 Task: Create a due date automation trigger when advanced on, on the monday after a card is due add fields without custom field "Resume" set to a date between 1 and 7 working days from now at 11:00 AM.
Action: Mouse moved to (1290, 103)
Screenshot: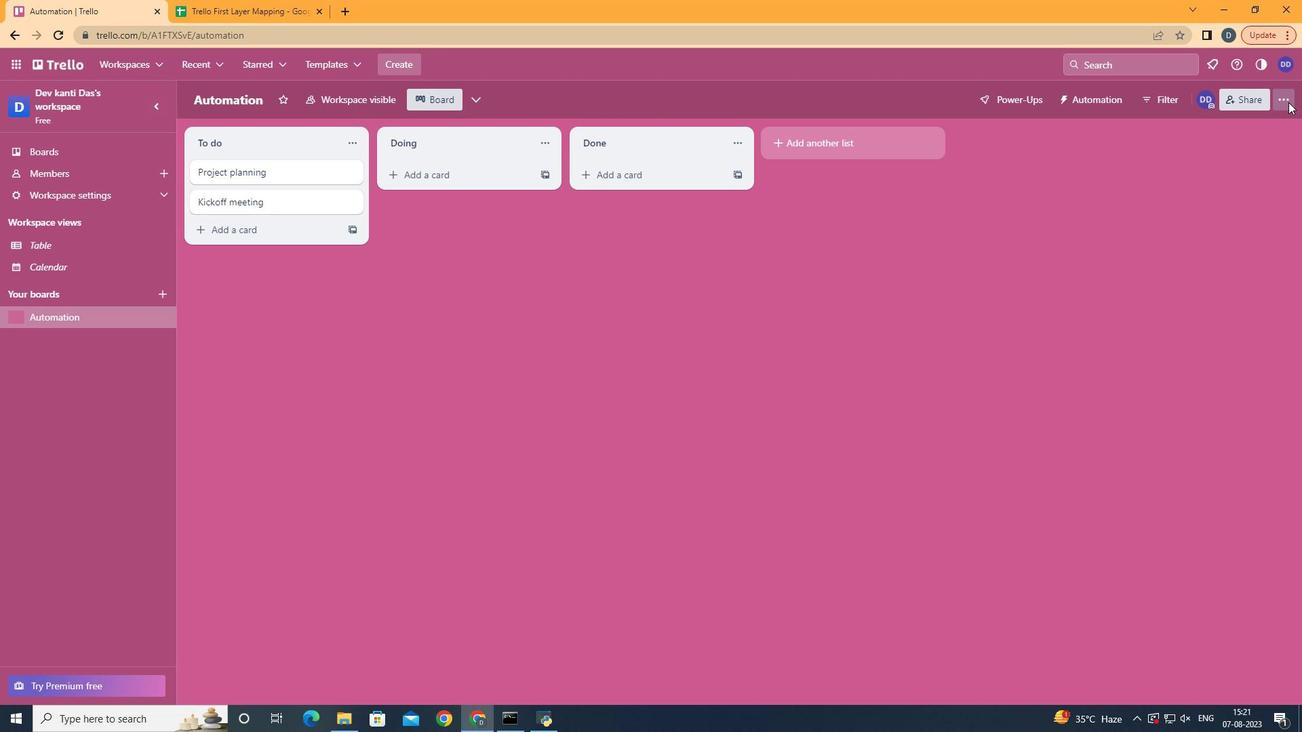 
Action: Mouse pressed left at (1290, 103)
Screenshot: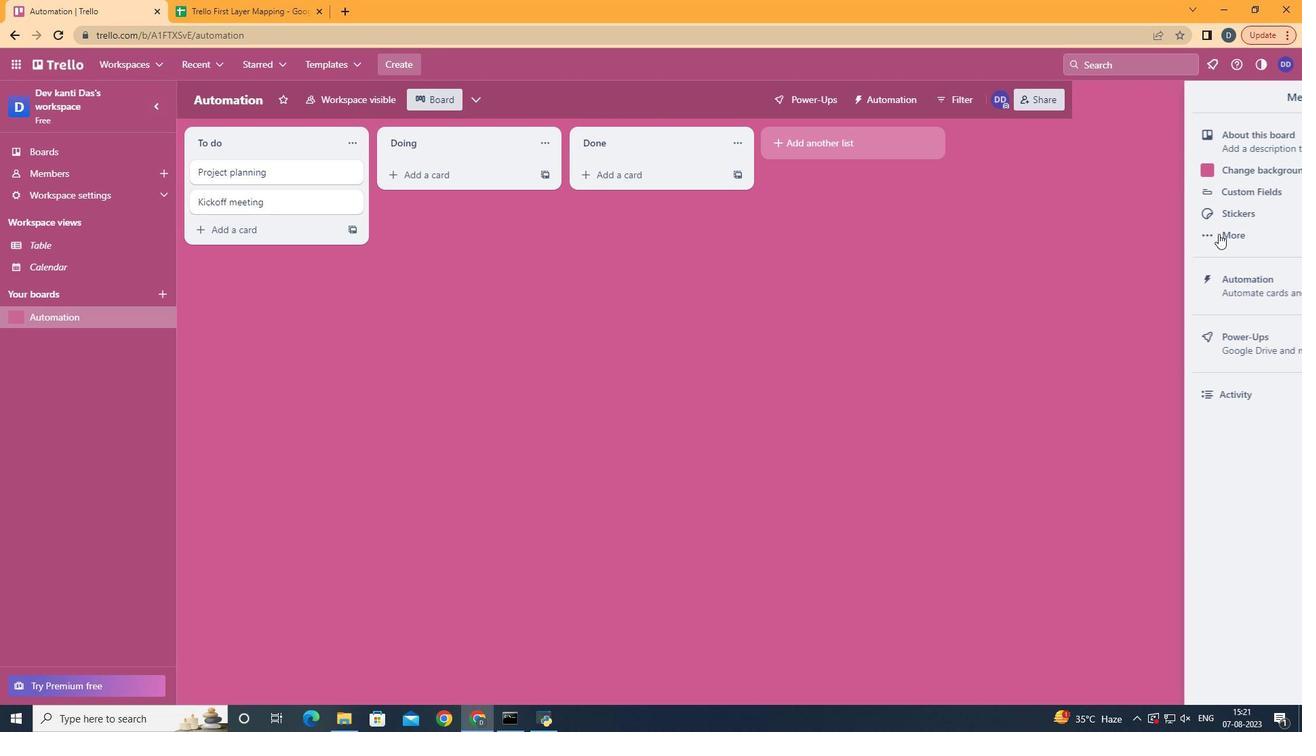 
Action: Mouse moved to (1187, 288)
Screenshot: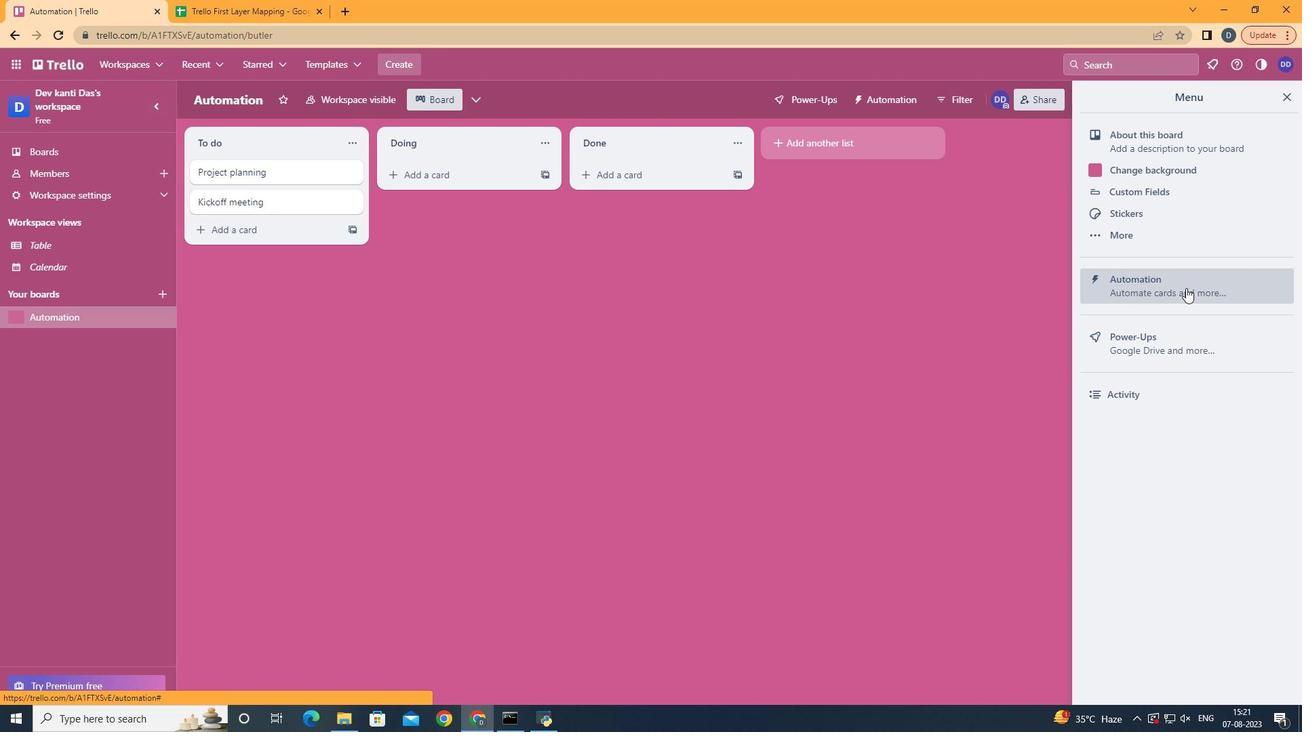 
Action: Mouse pressed left at (1187, 288)
Screenshot: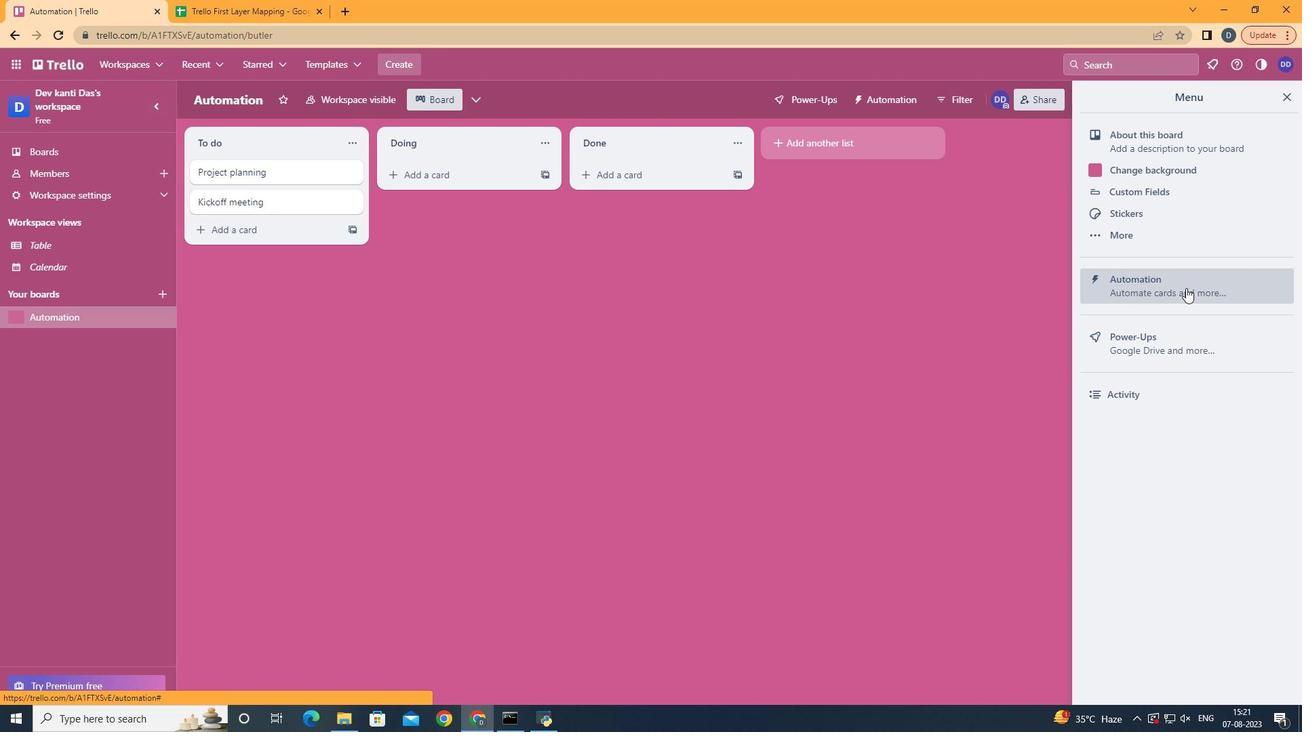 
Action: Mouse moved to (270, 272)
Screenshot: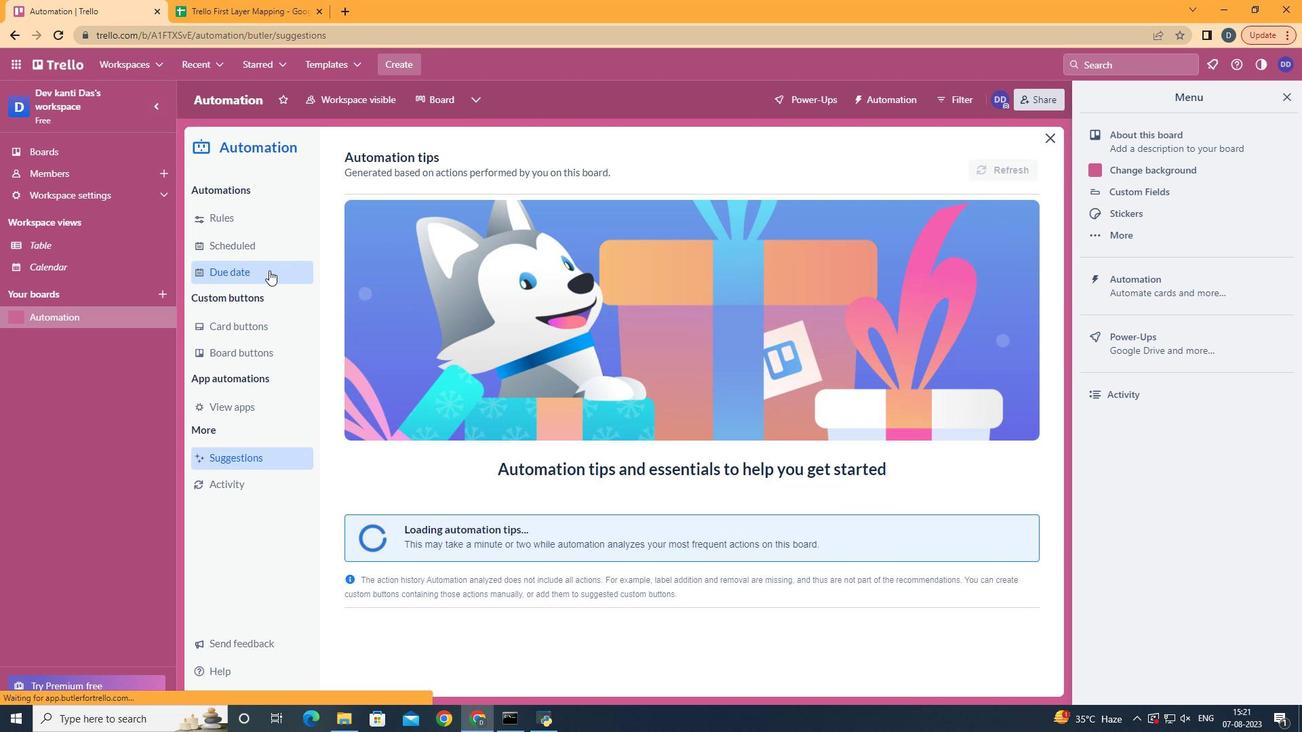 
Action: Mouse pressed left at (270, 272)
Screenshot: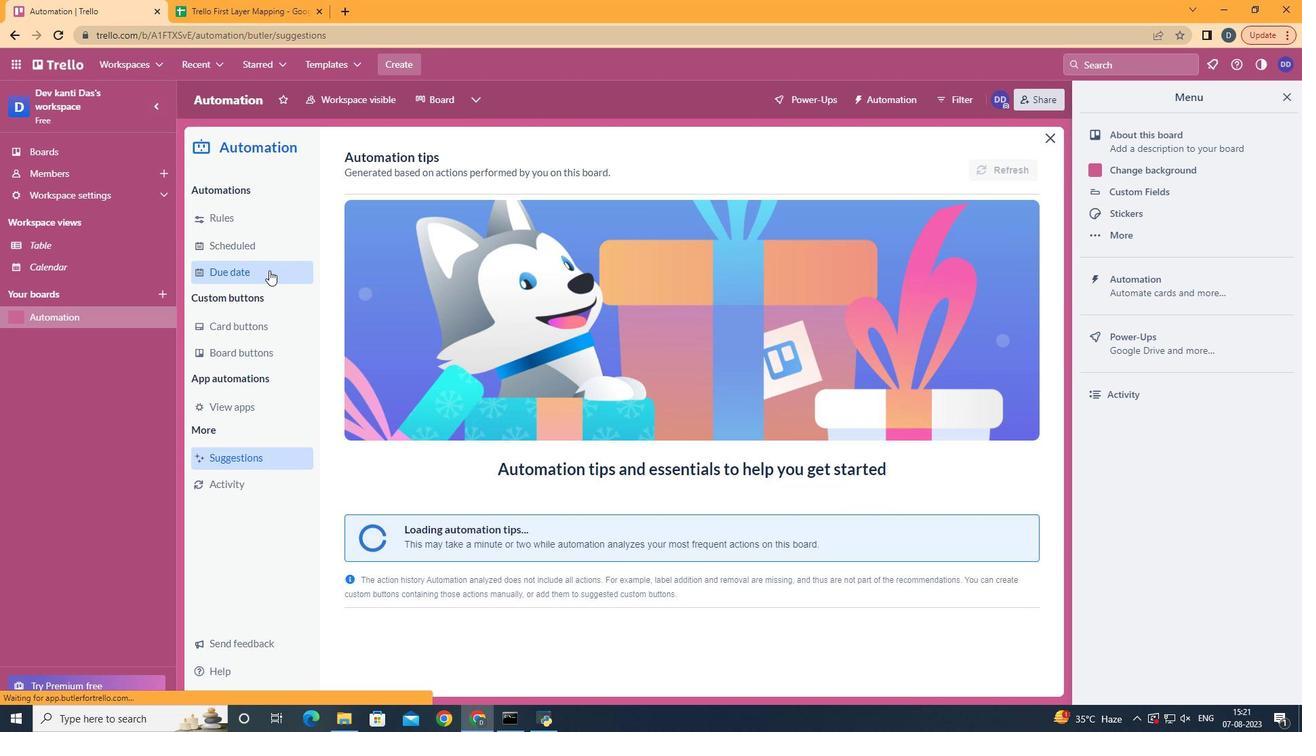 
Action: Mouse moved to (960, 164)
Screenshot: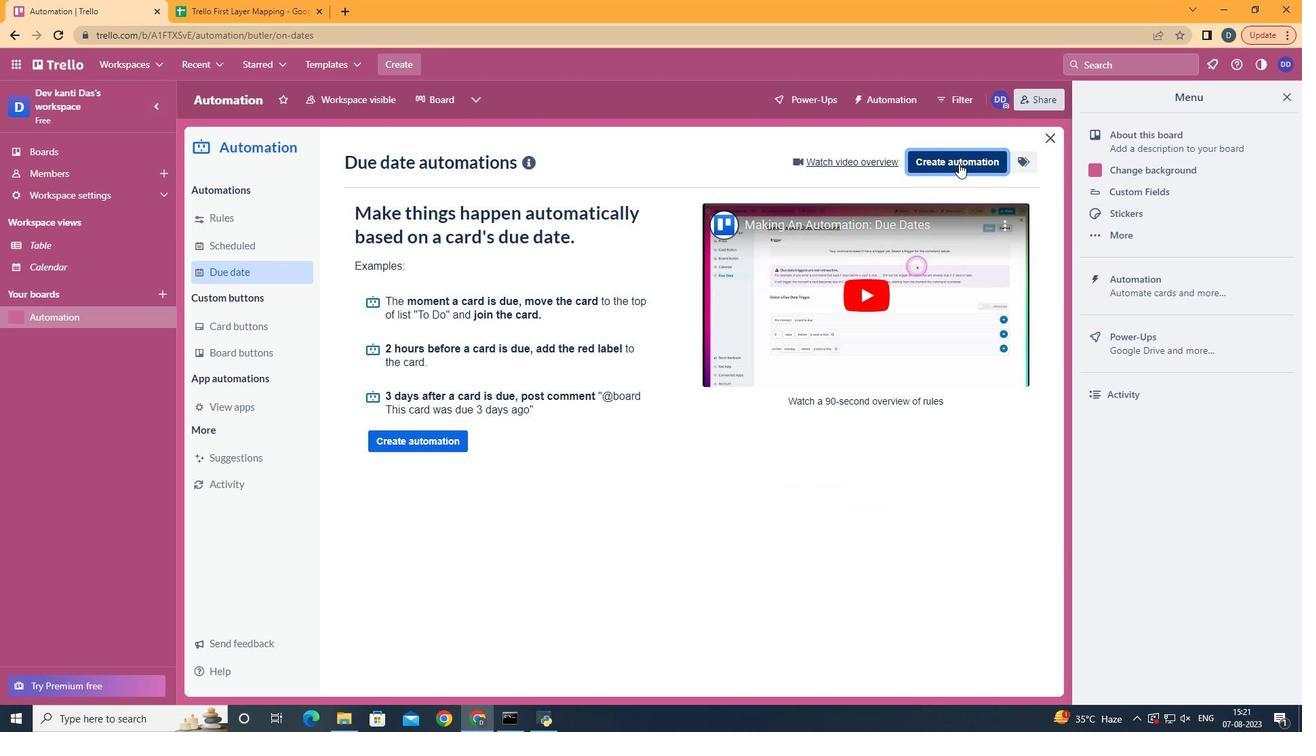 
Action: Mouse pressed left at (960, 164)
Screenshot: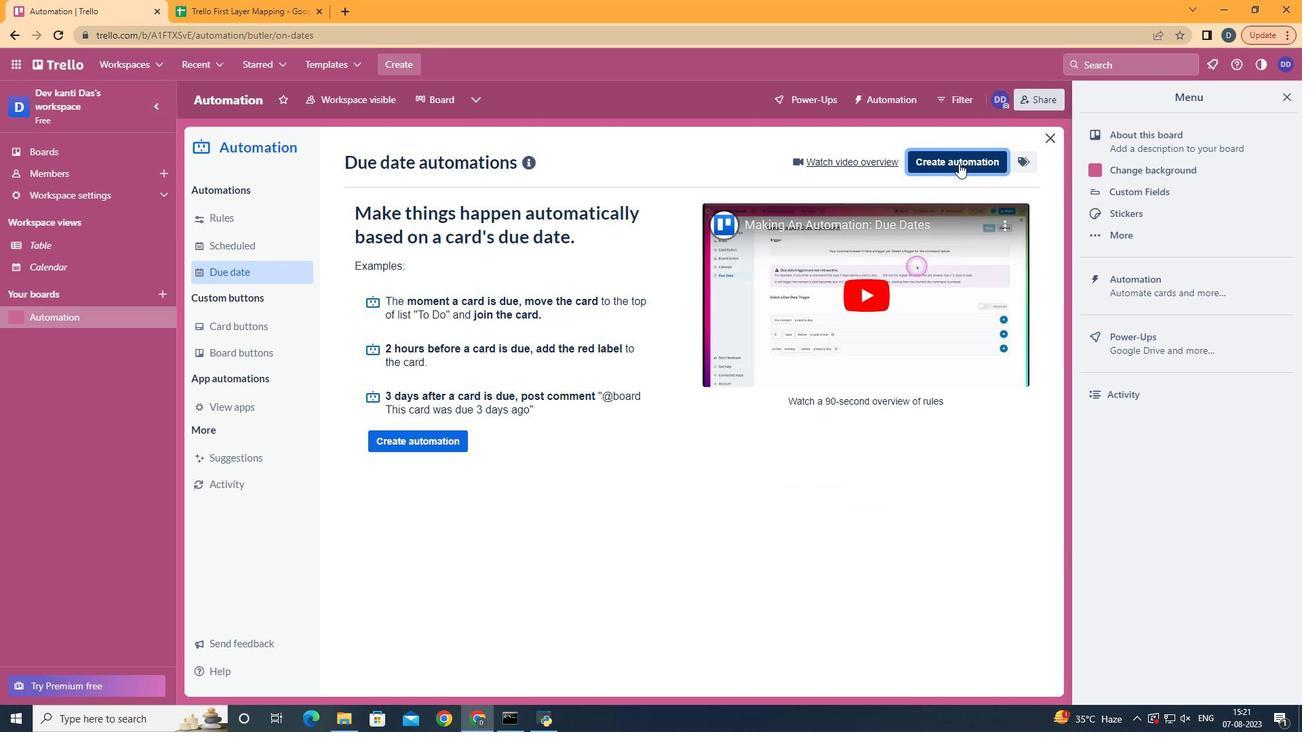 
Action: Mouse moved to (730, 291)
Screenshot: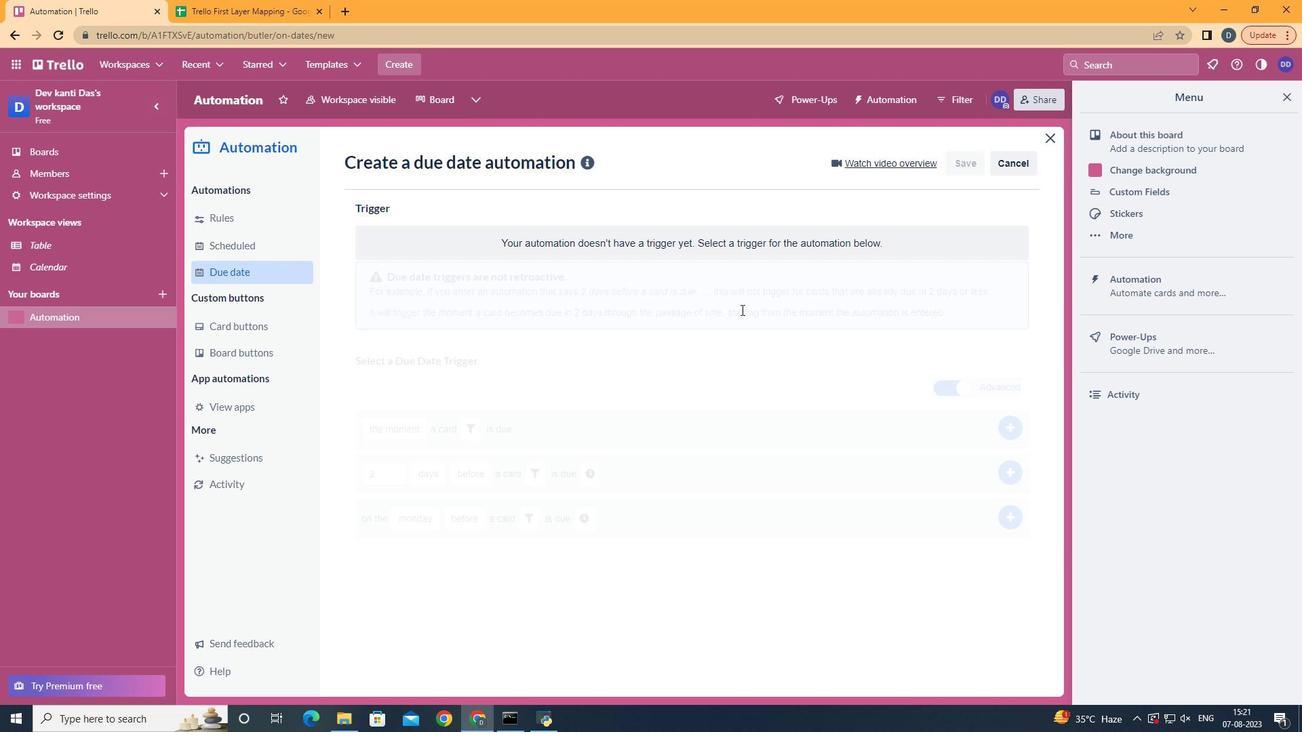
Action: Mouse pressed left at (730, 291)
Screenshot: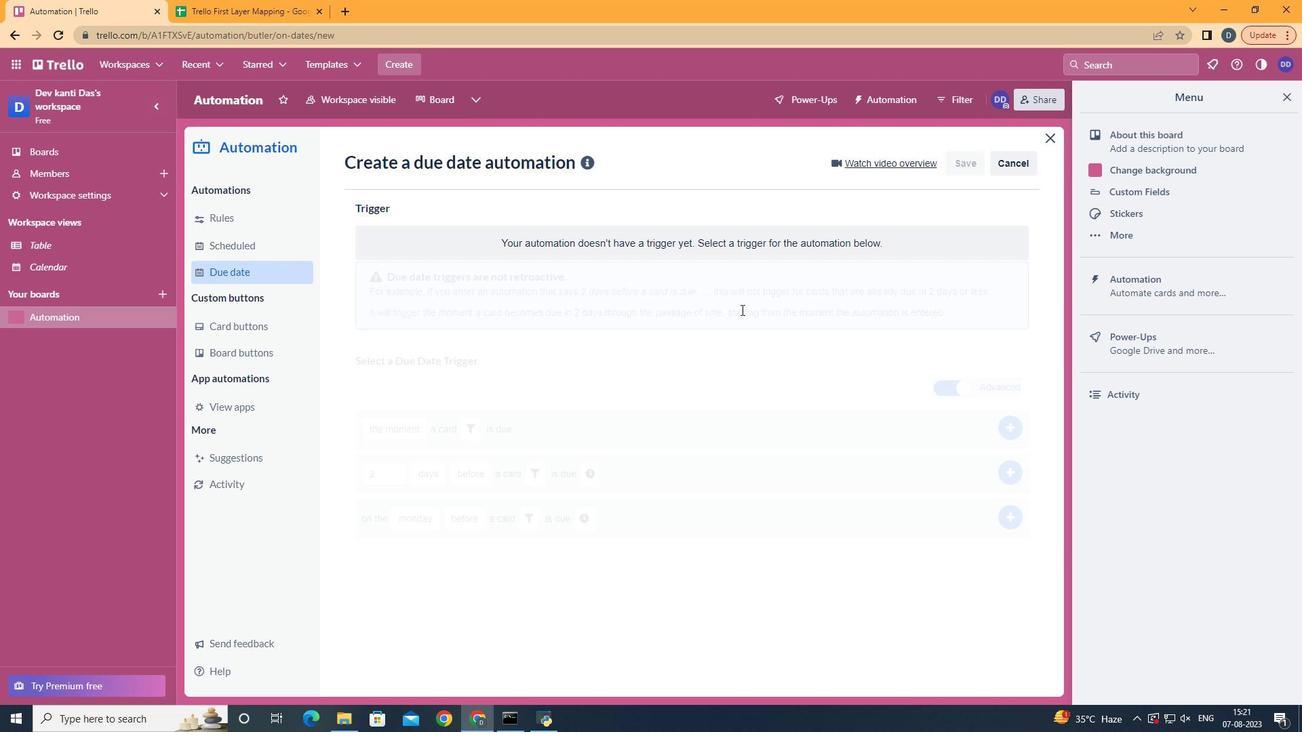 
Action: Mouse moved to (450, 354)
Screenshot: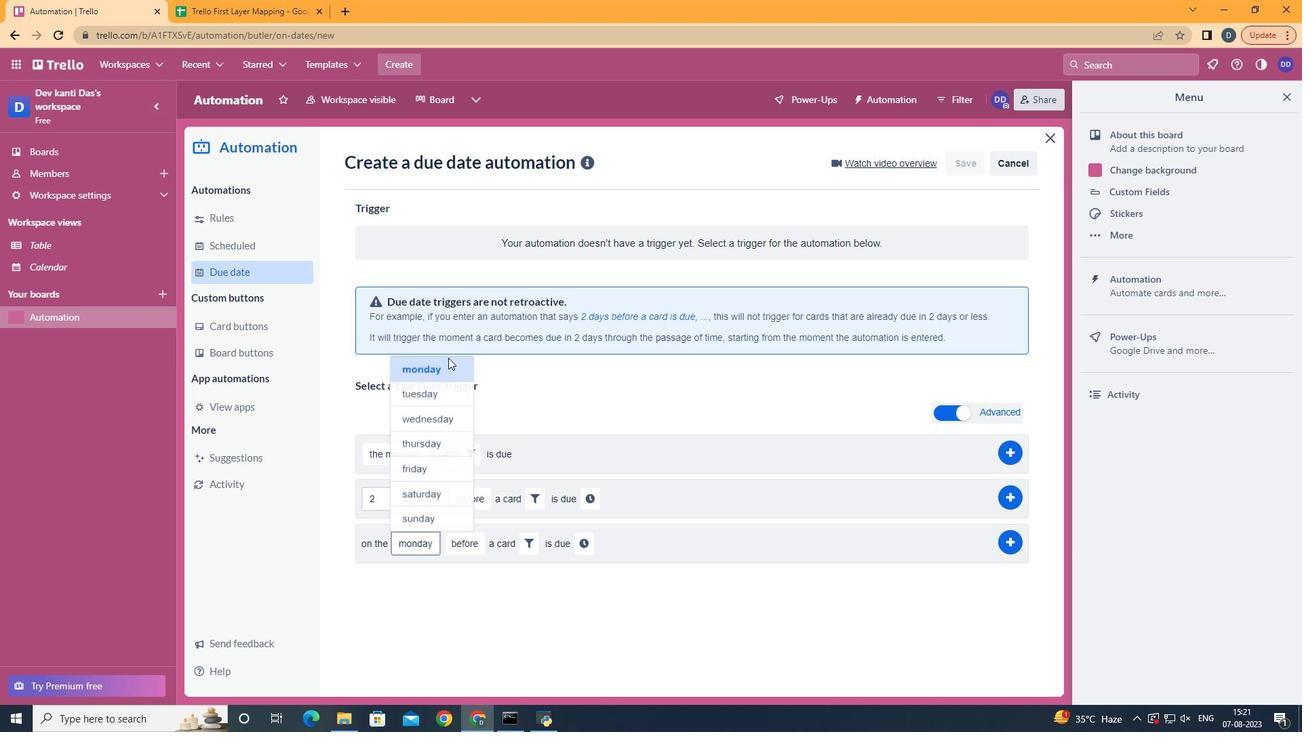 
Action: Mouse pressed left at (450, 354)
Screenshot: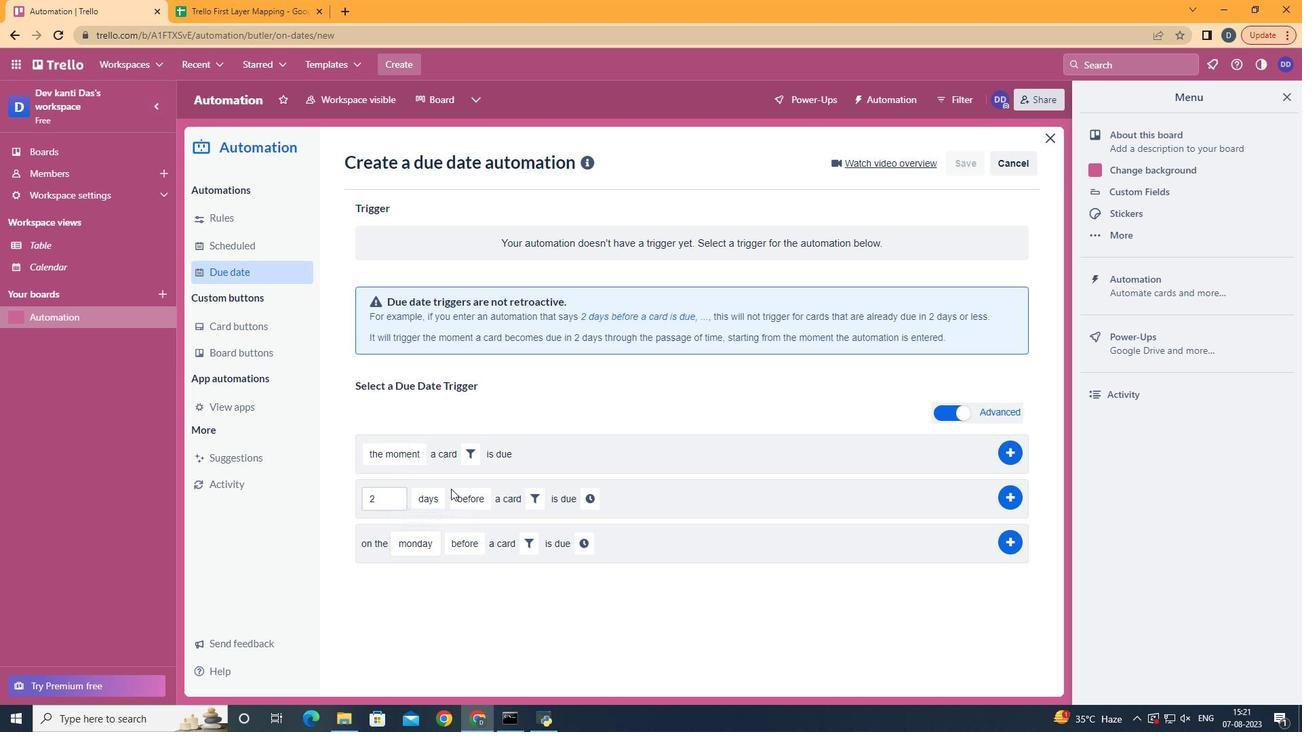 
Action: Mouse moved to (472, 598)
Screenshot: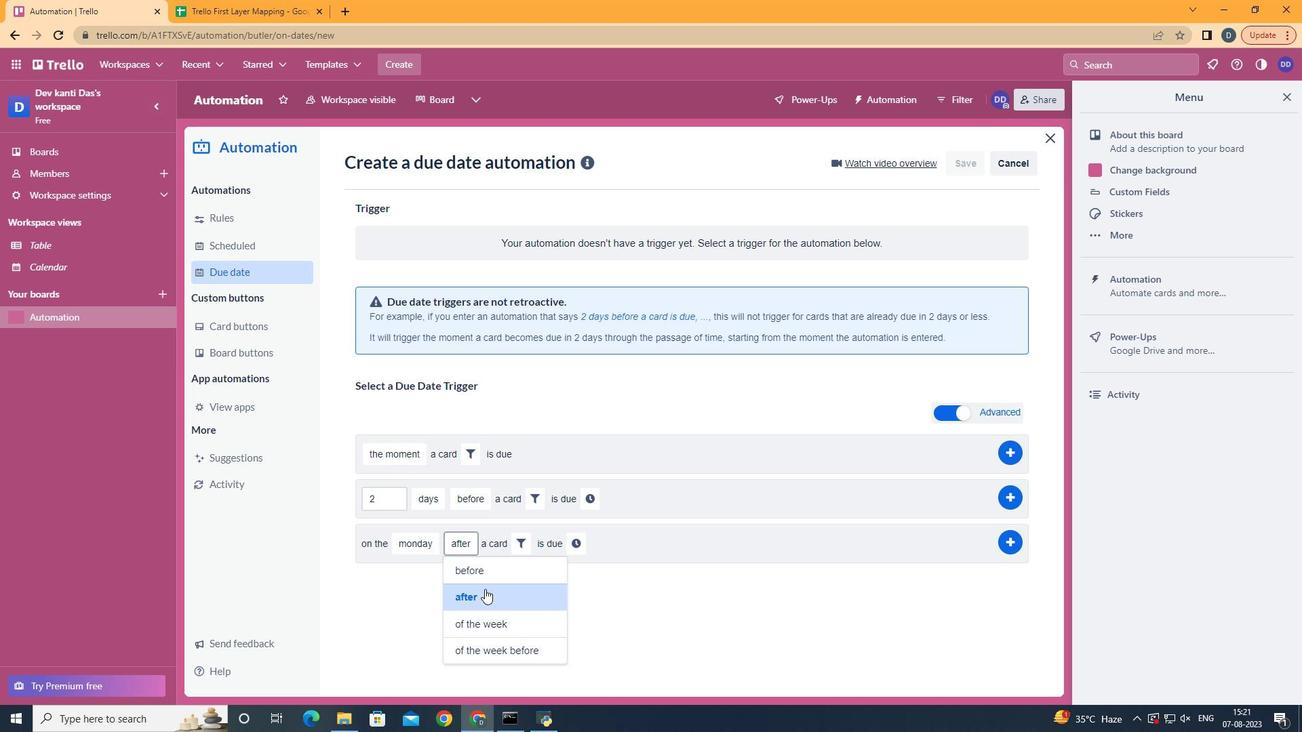 
Action: Mouse pressed left at (472, 598)
Screenshot: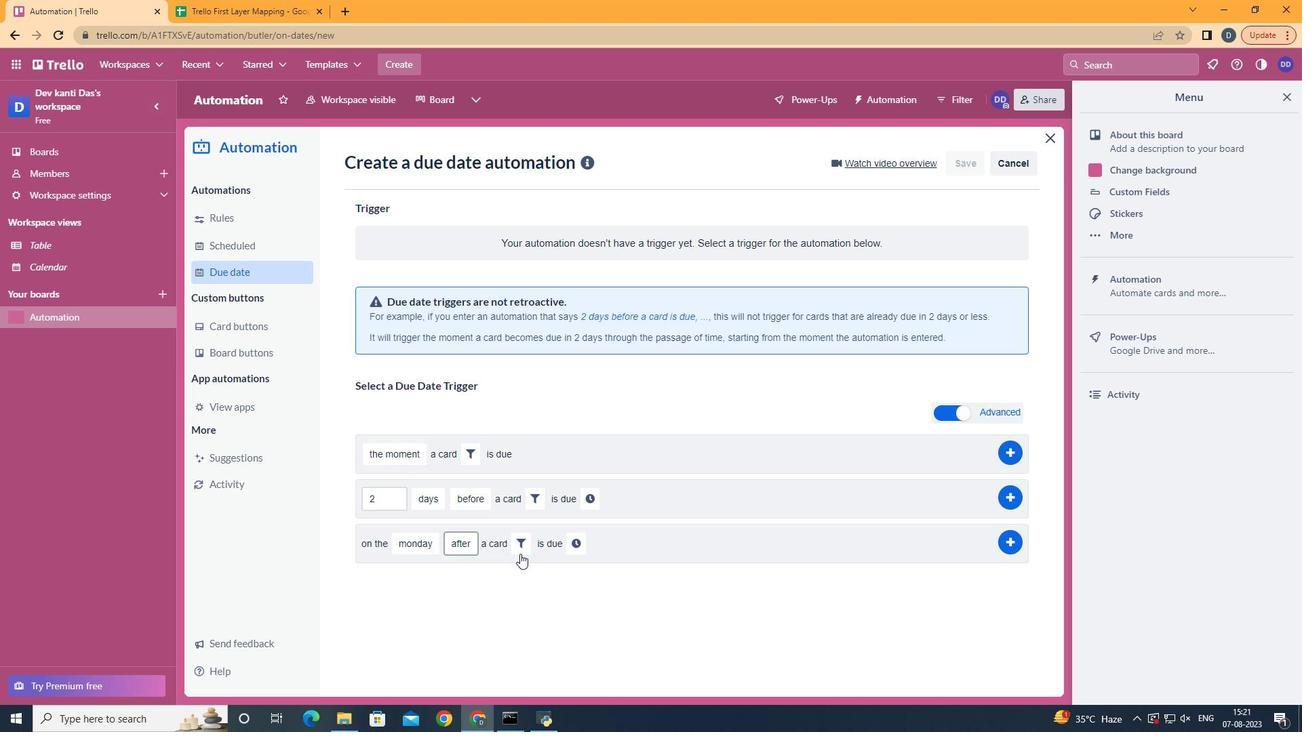 
Action: Mouse moved to (527, 548)
Screenshot: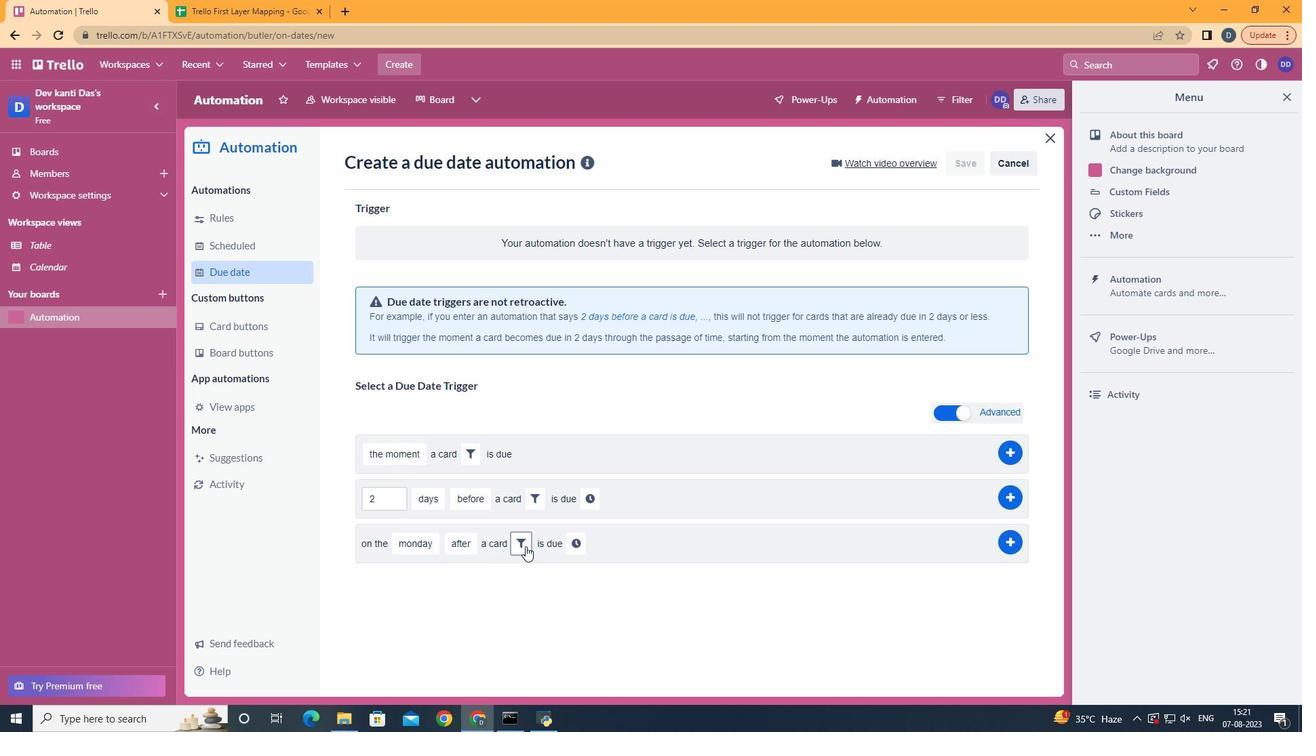 
Action: Mouse pressed left at (527, 548)
Screenshot: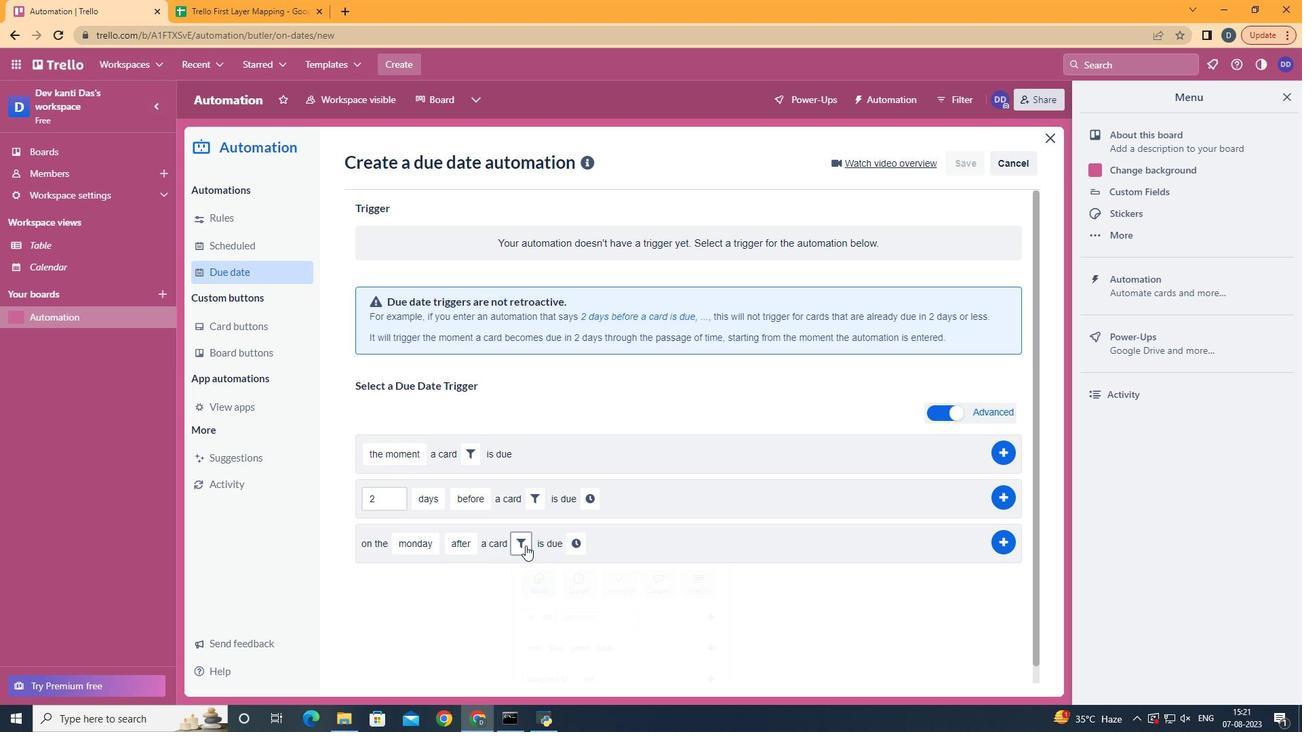 
Action: Mouse moved to (748, 588)
Screenshot: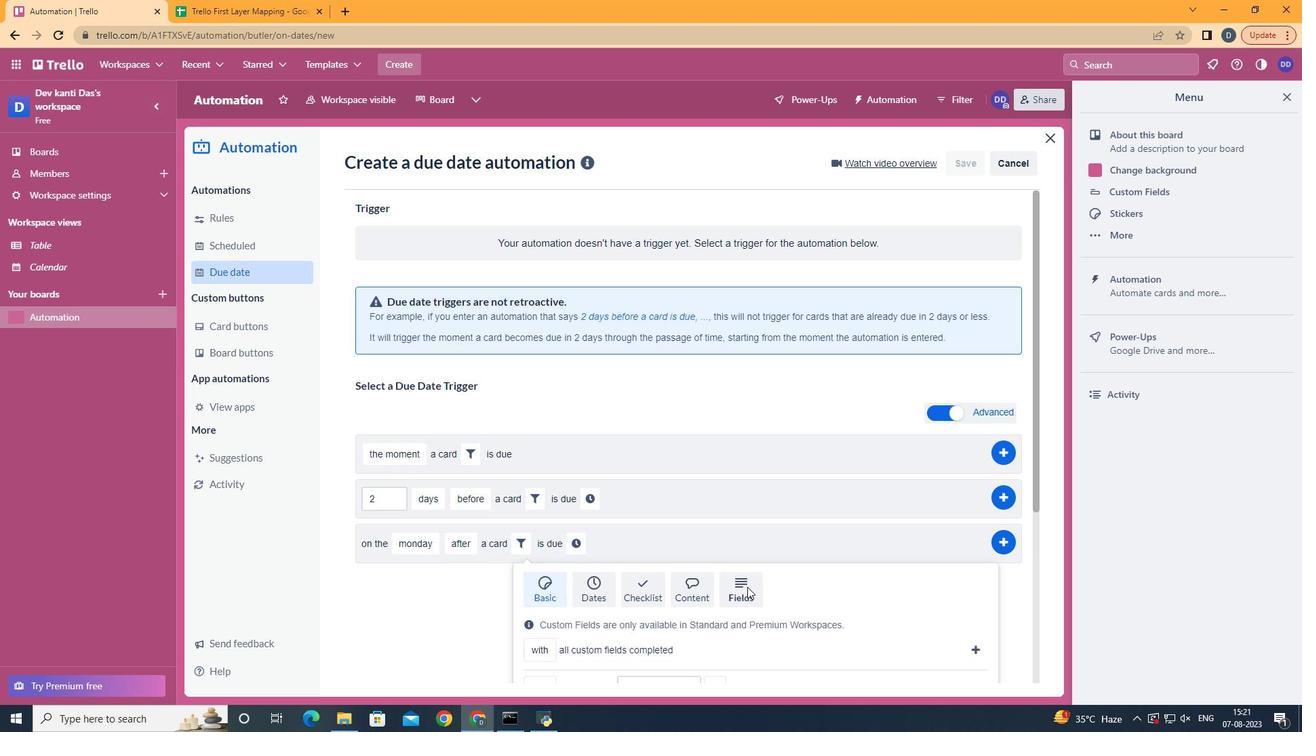 
Action: Mouse pressed left at (748, 588)
Screenshot: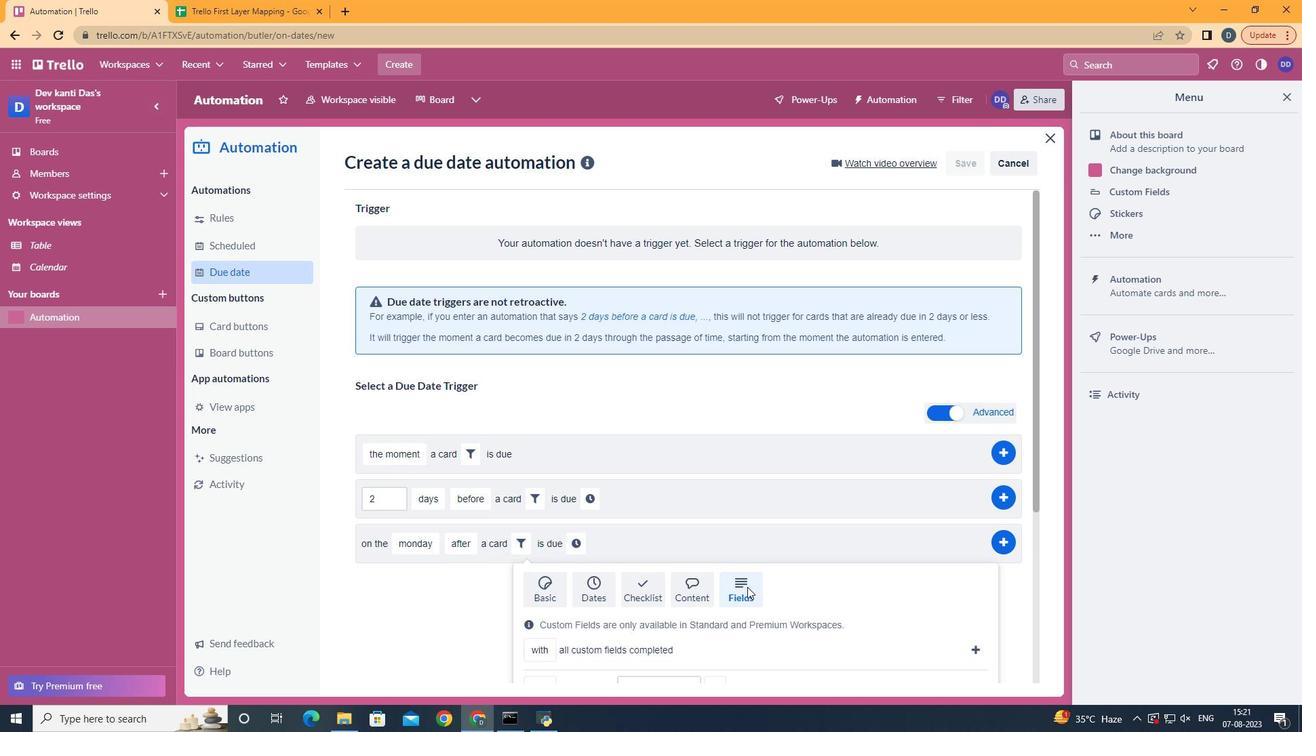 
Action: Mouse scrolled (748, 588) with delta (0, 0)
Screenshot: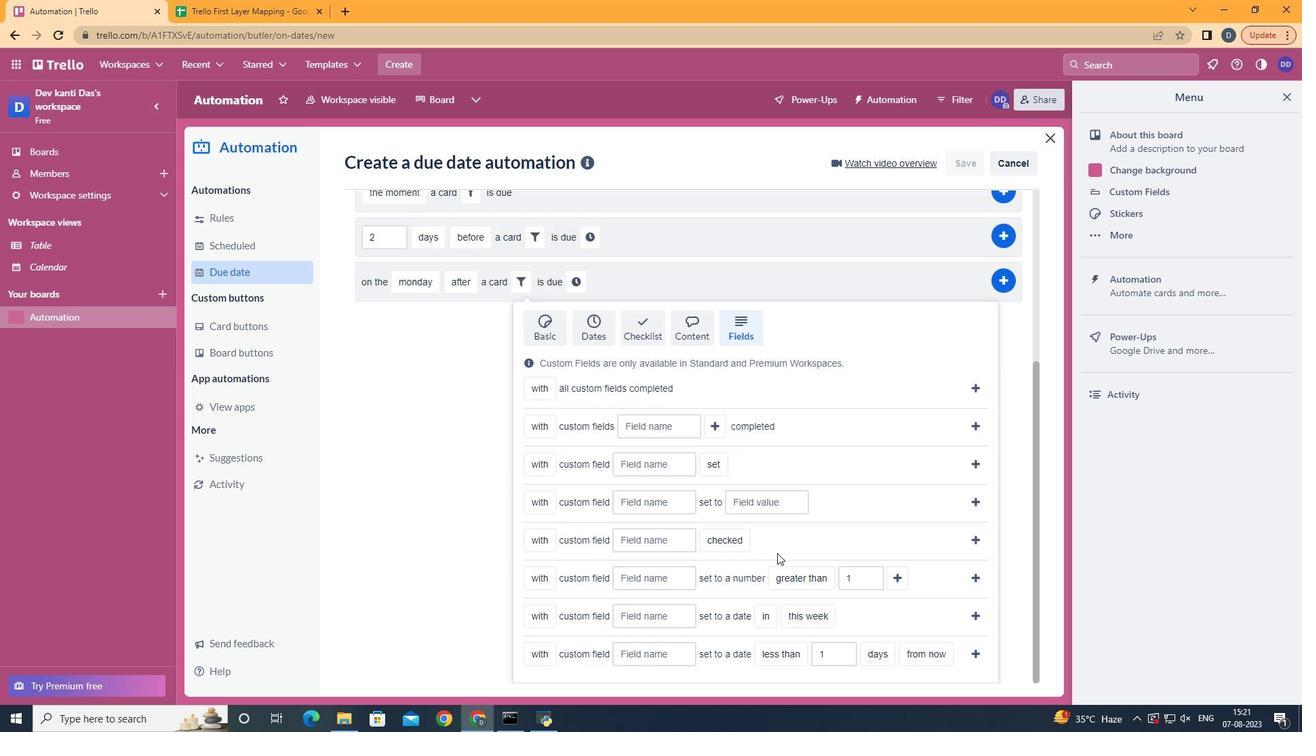 
Action: Mouse scrolled (748, 588) with delta (0, 0)
Screenshot: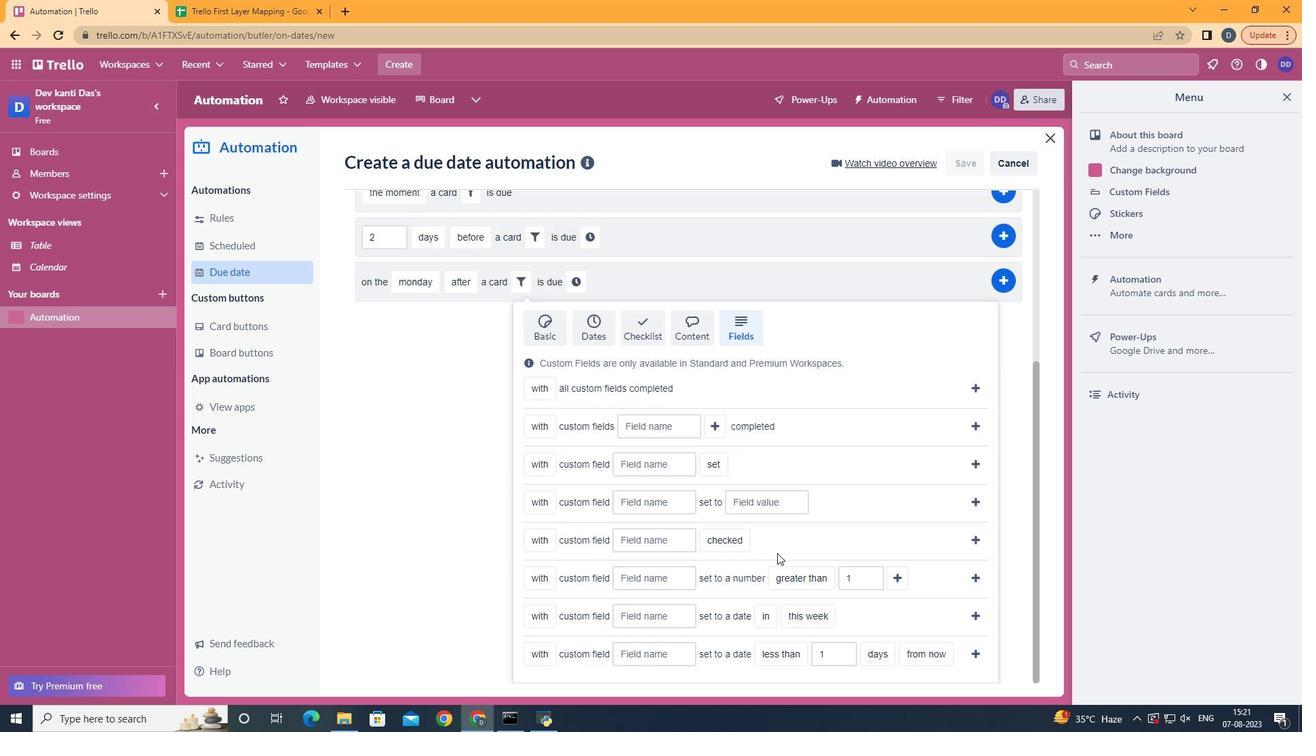 
Action: Mouse scrolled (748, 588) with delta (0, 0)
Screenshot: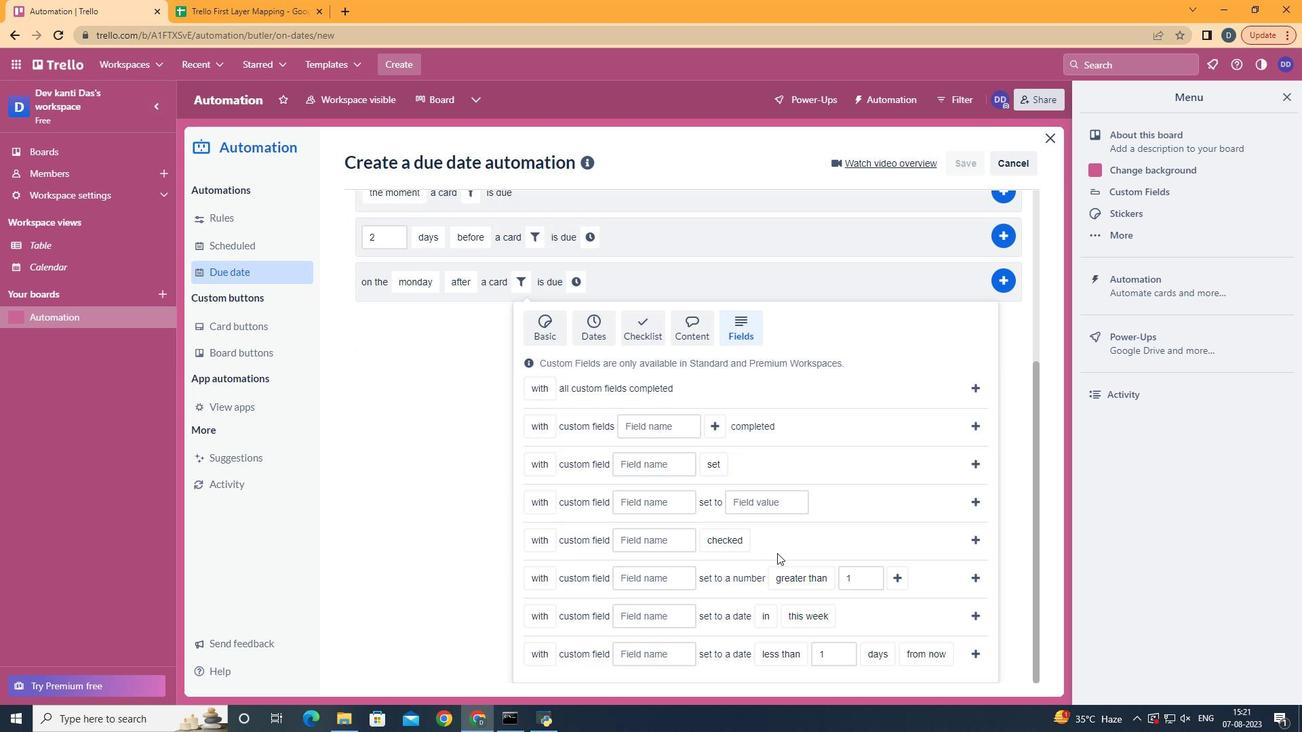 
Action: Mouse scrolled (748, 588) with delta (0, 0)
Screenshot: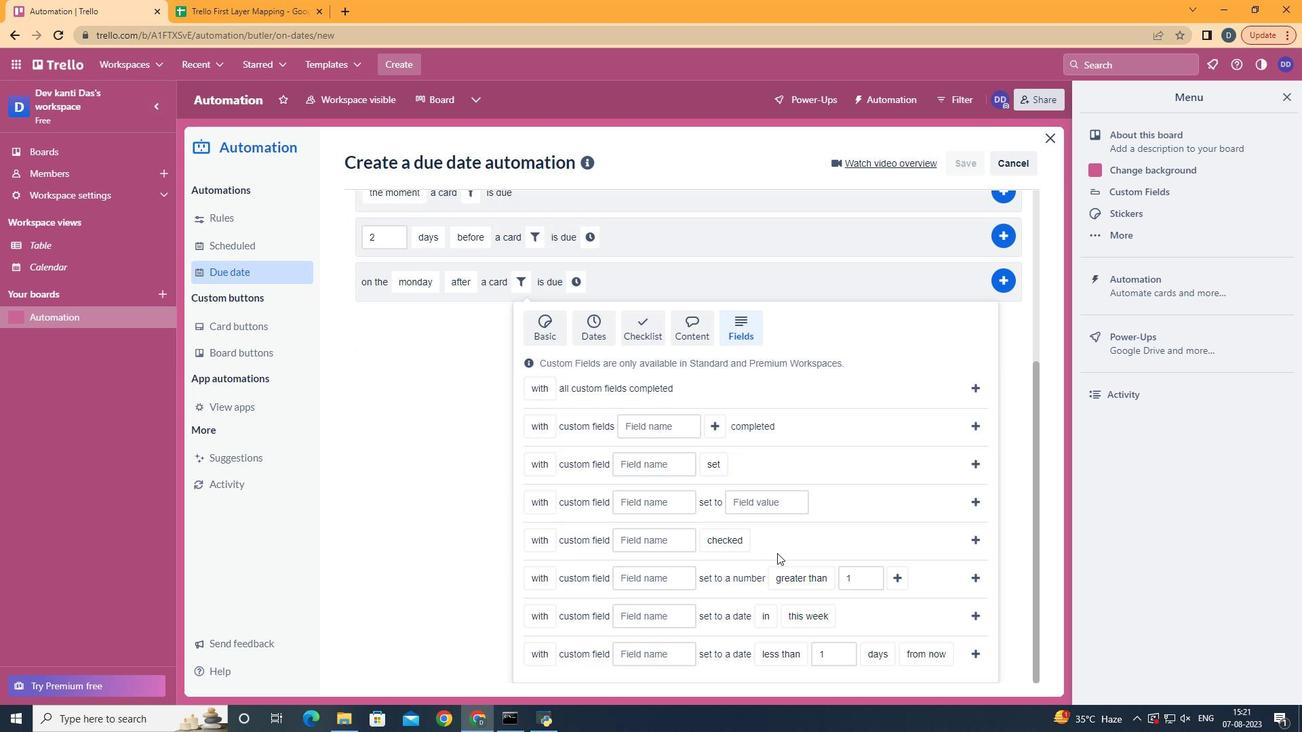 
Action: Mouse scrolled (748, 588) with delta (0, 0)
Screenshot: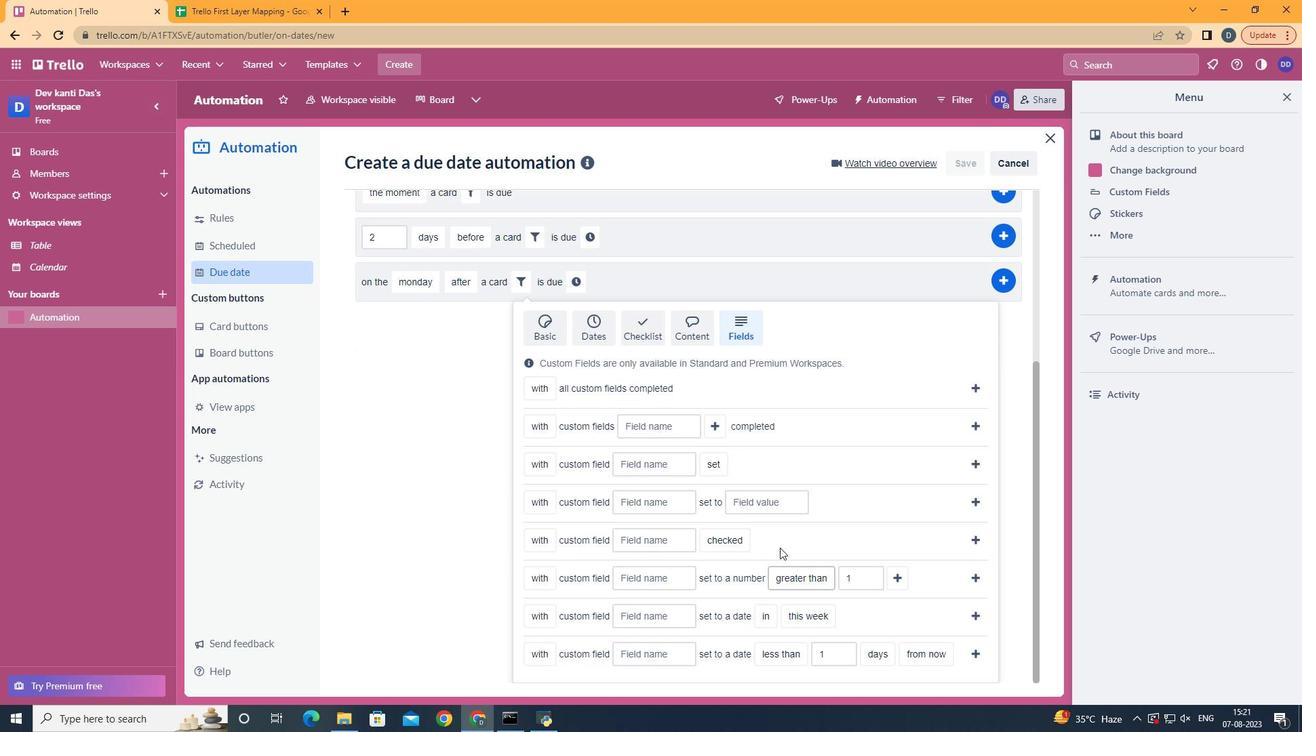 
Action: Mouse moved to (557, 633)
Screenshot: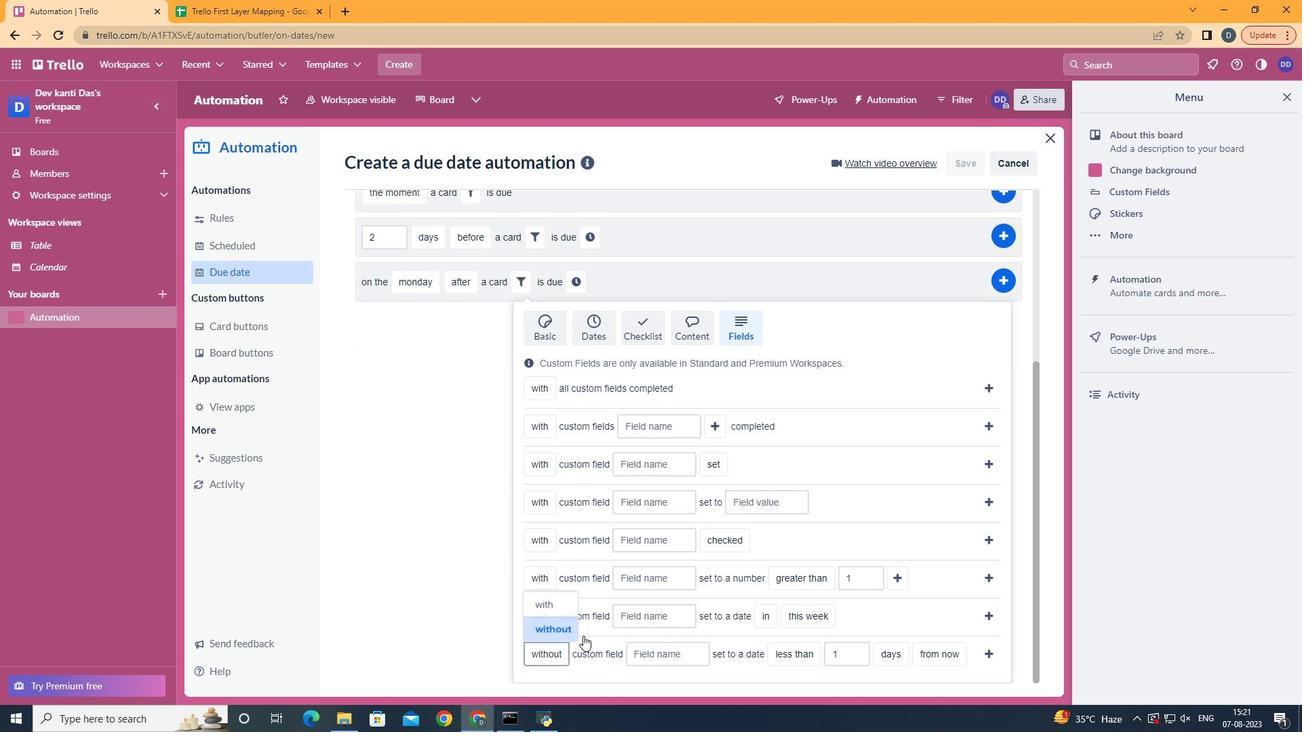 
Action: Mouse pressed left at (557, 633)
Screenshot: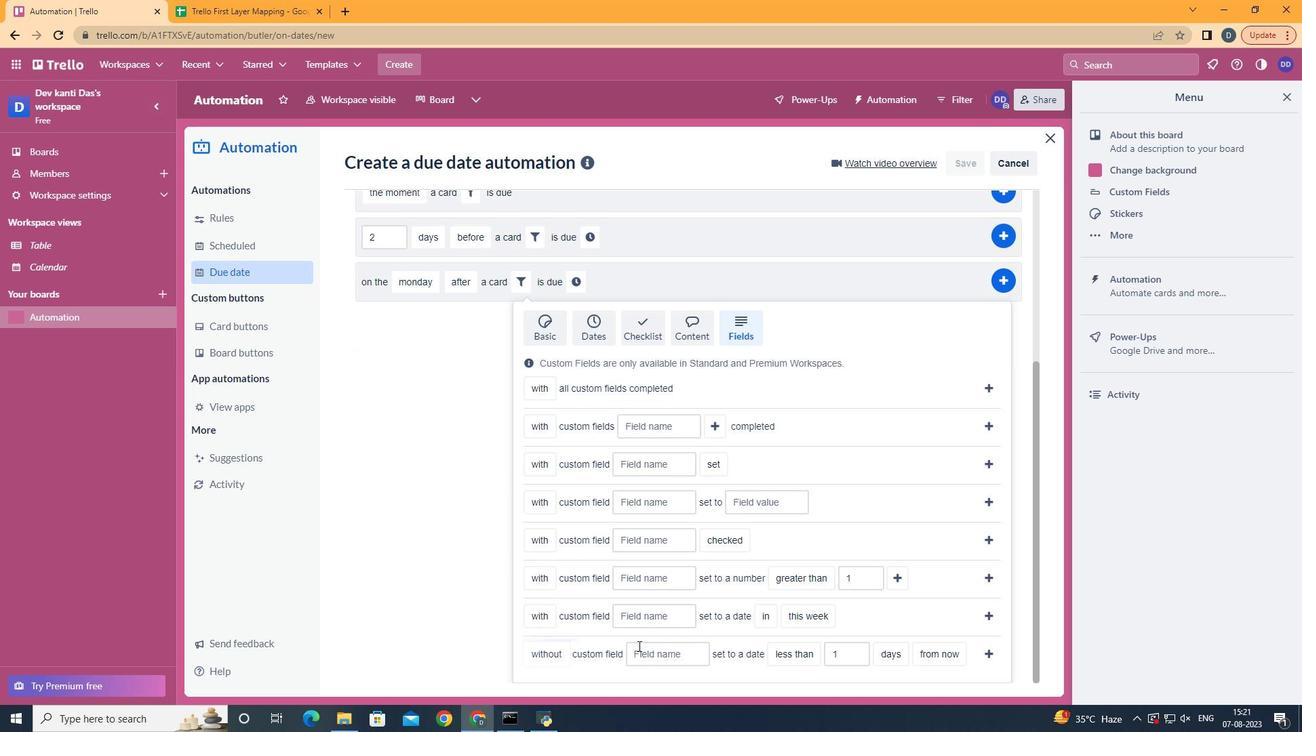 
Action: Mouse moved to (662, 655)
Screenshot: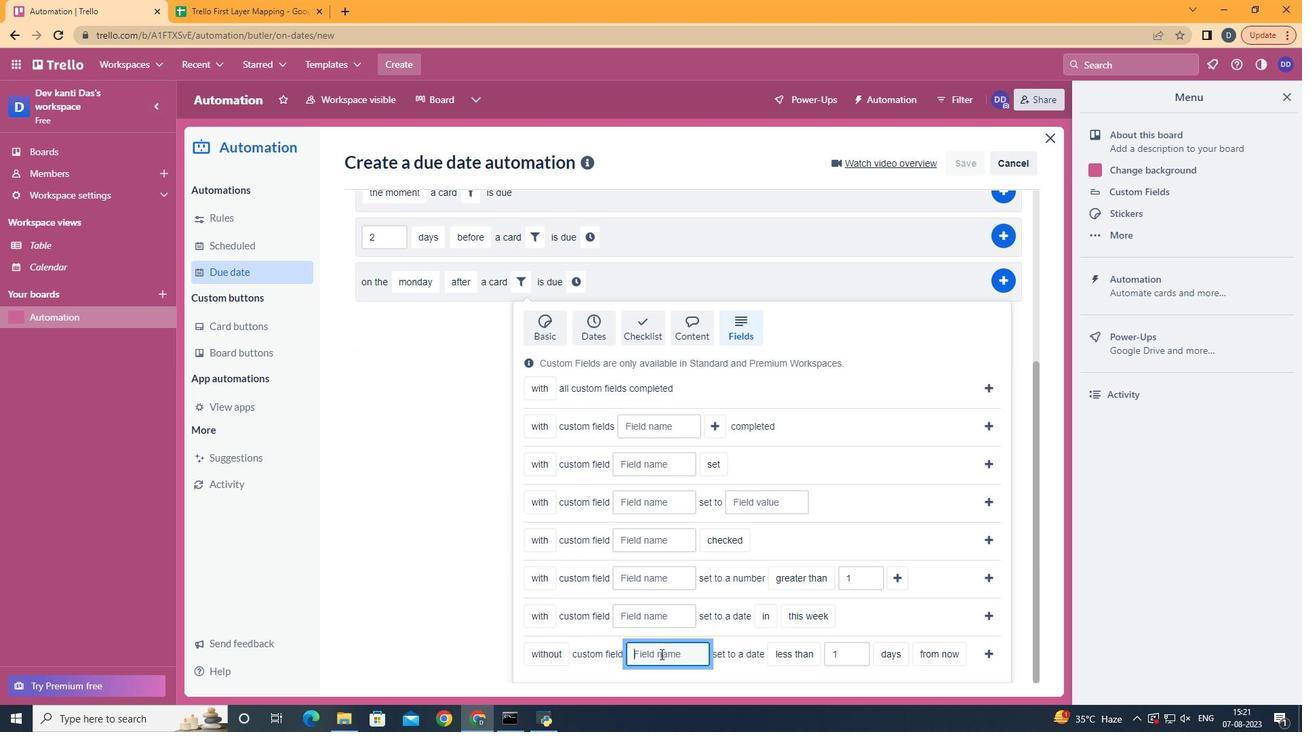 
Action: Mouse pressed left at (662, 655)
Screenshot: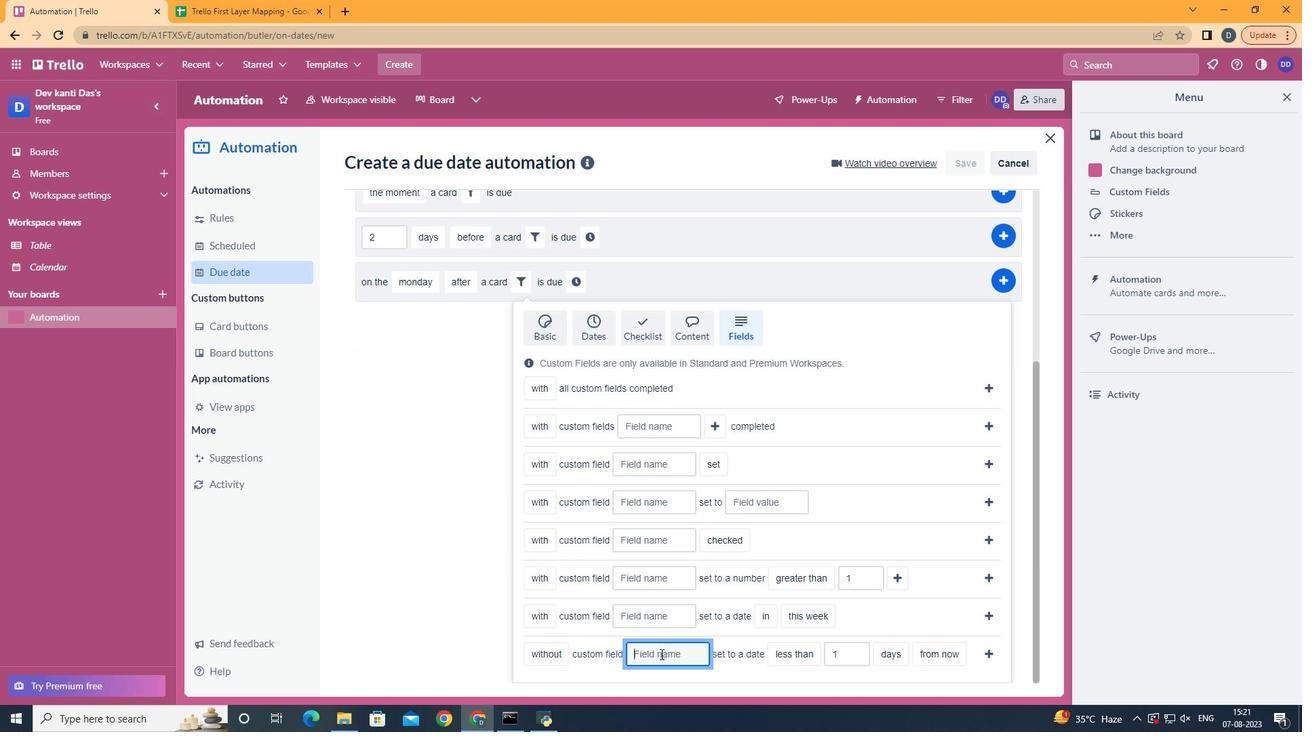 
Action: Key pressed <Key.shift>Resume
Screenshot: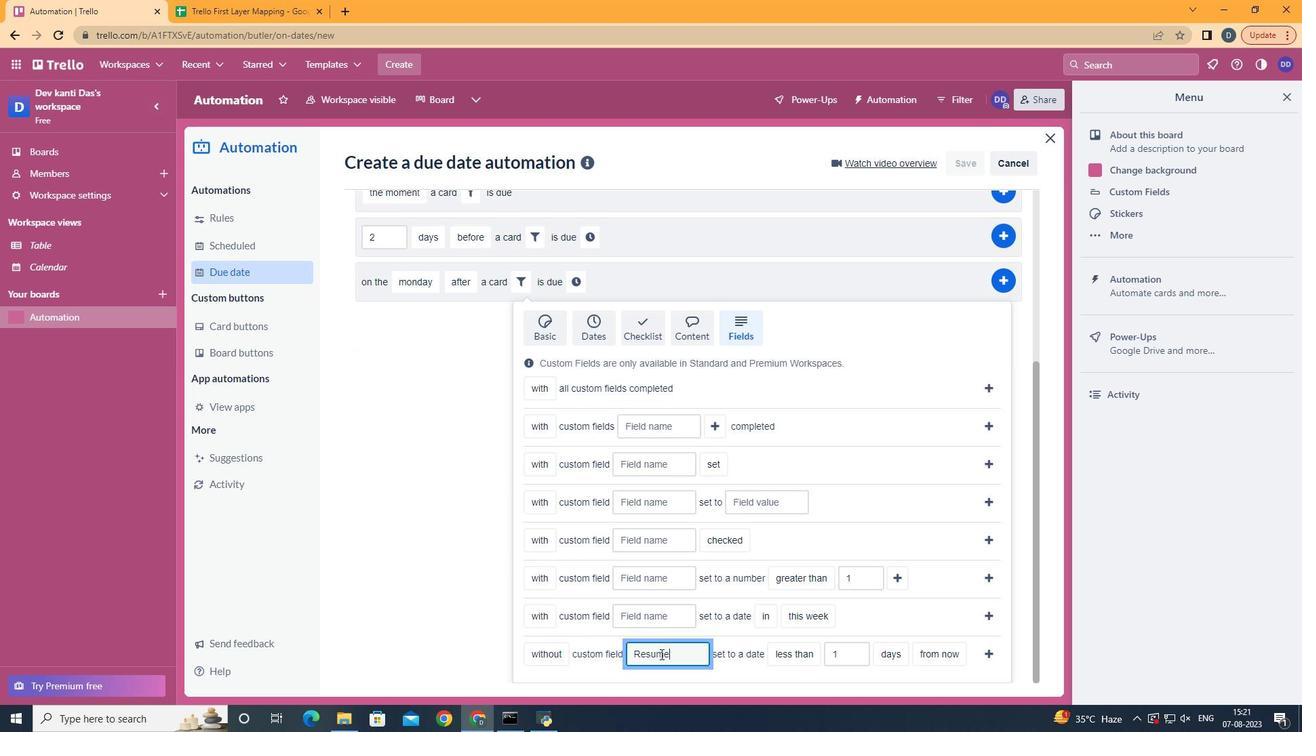 
Action: Mouse moved to (804, 635)
Screenshot: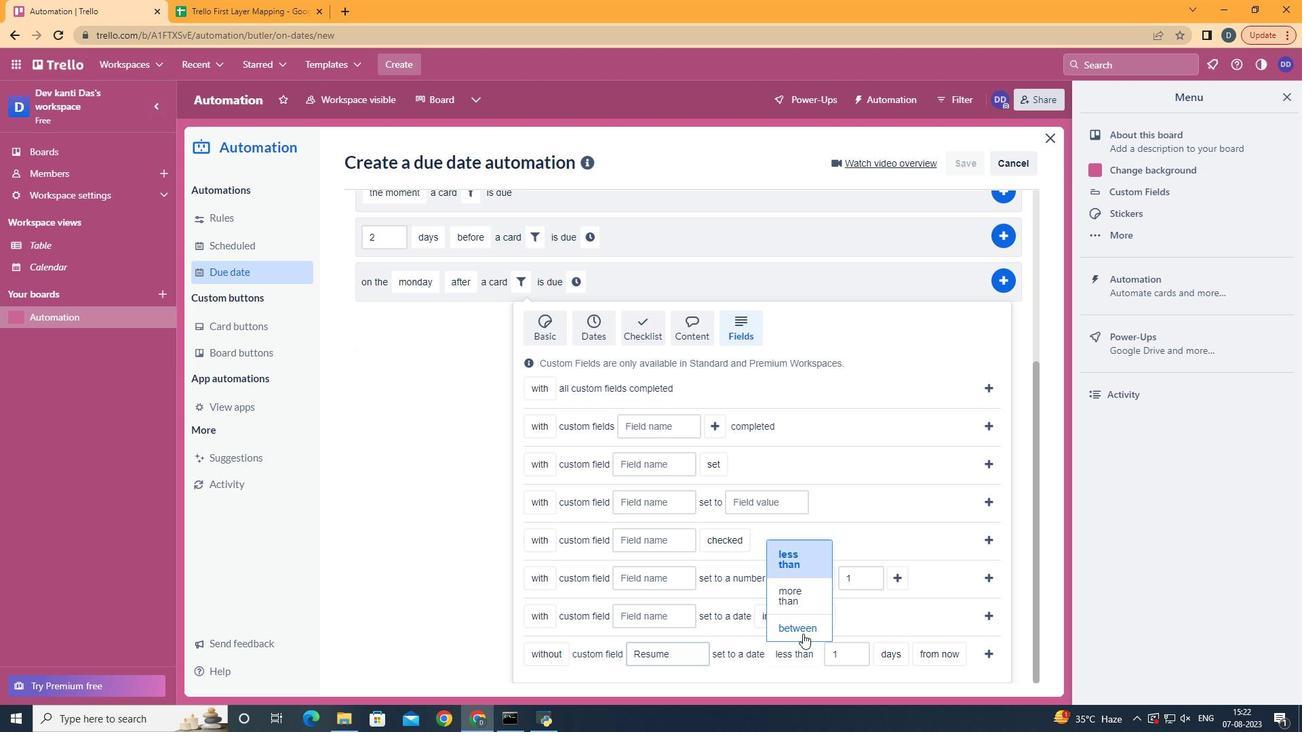 
Action: Mouse pressed left at (804, 635)
Screenshot: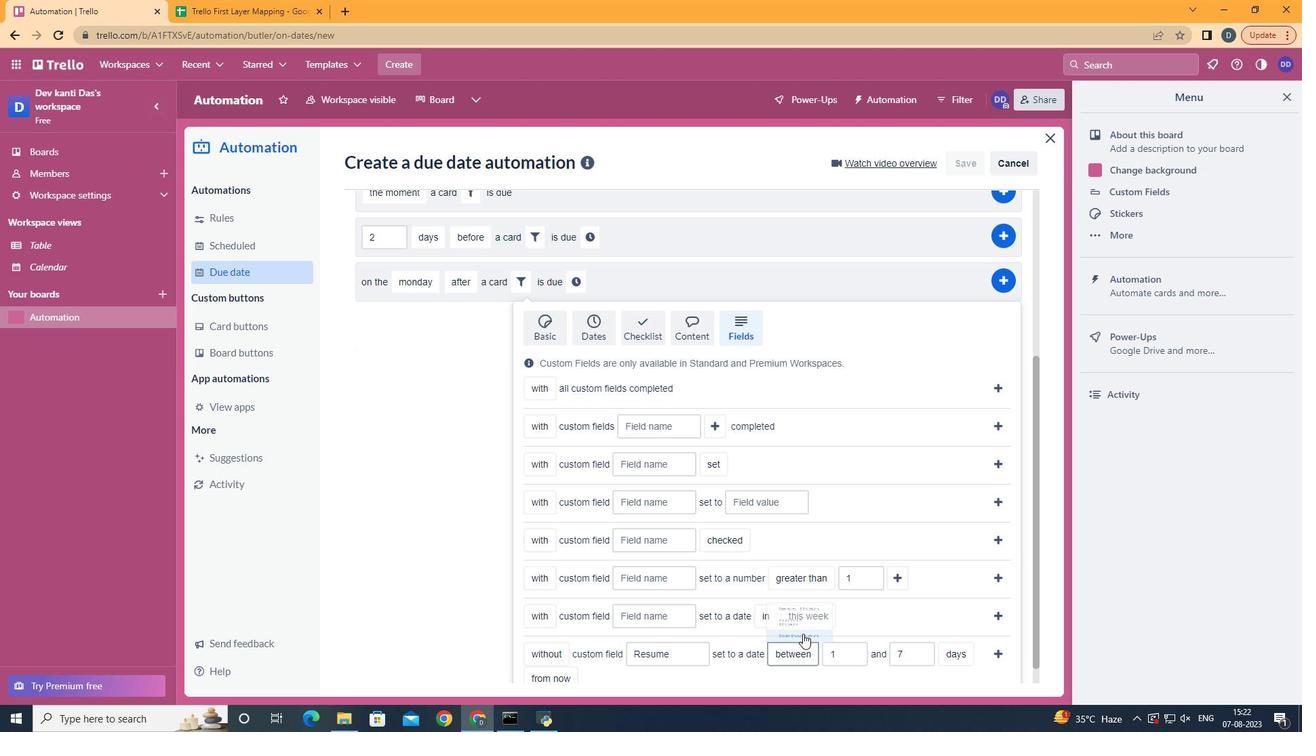 
Action: Mouse moved to (885, 619)
Screenshot: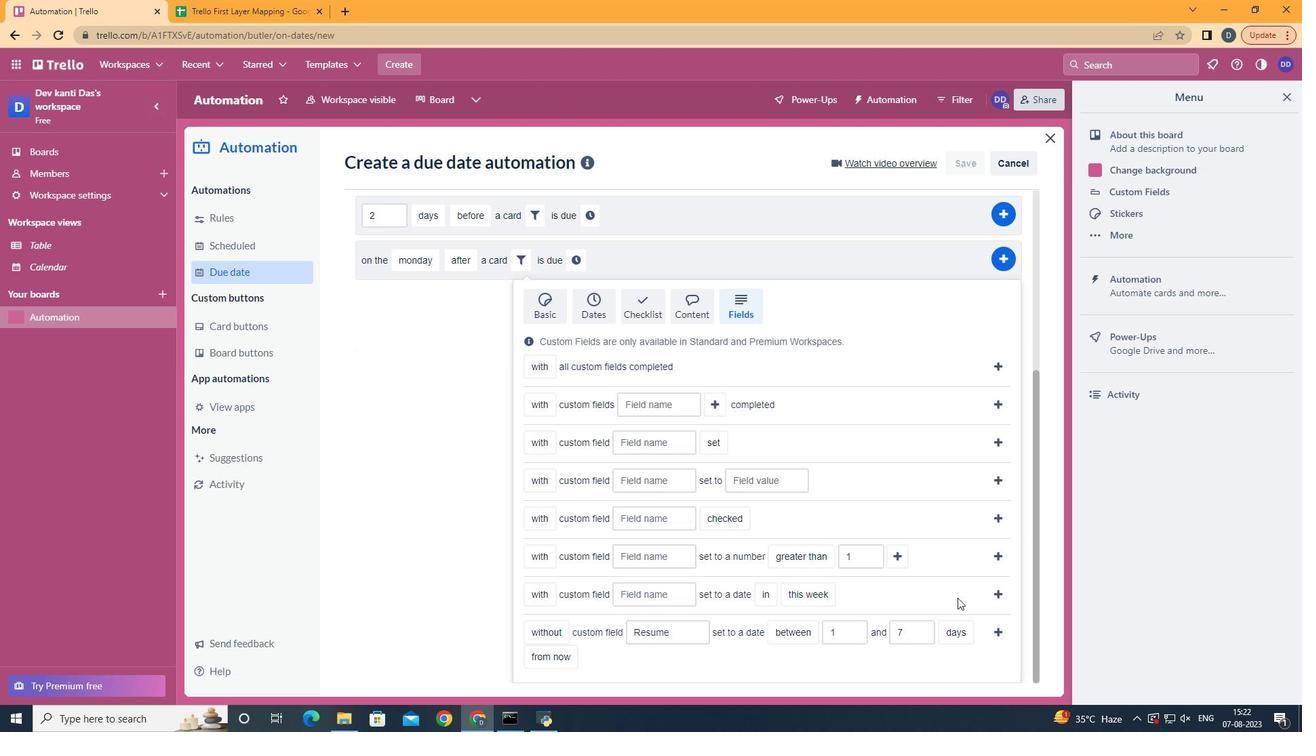 
Action: Mouse scrolled (885, 619) with delta (0, 0)
Screenshot: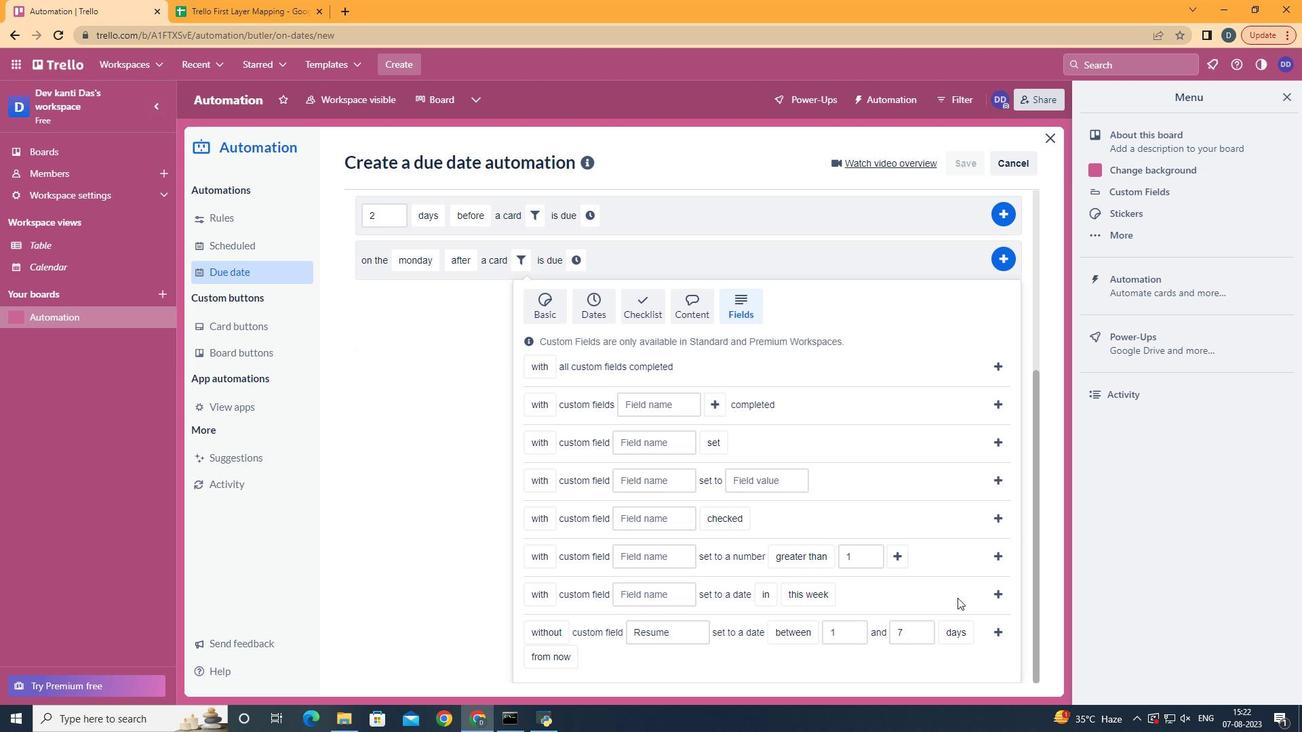 
Action: Mouse scrolled (885, 619) with delta (0, 0)
Screenshot: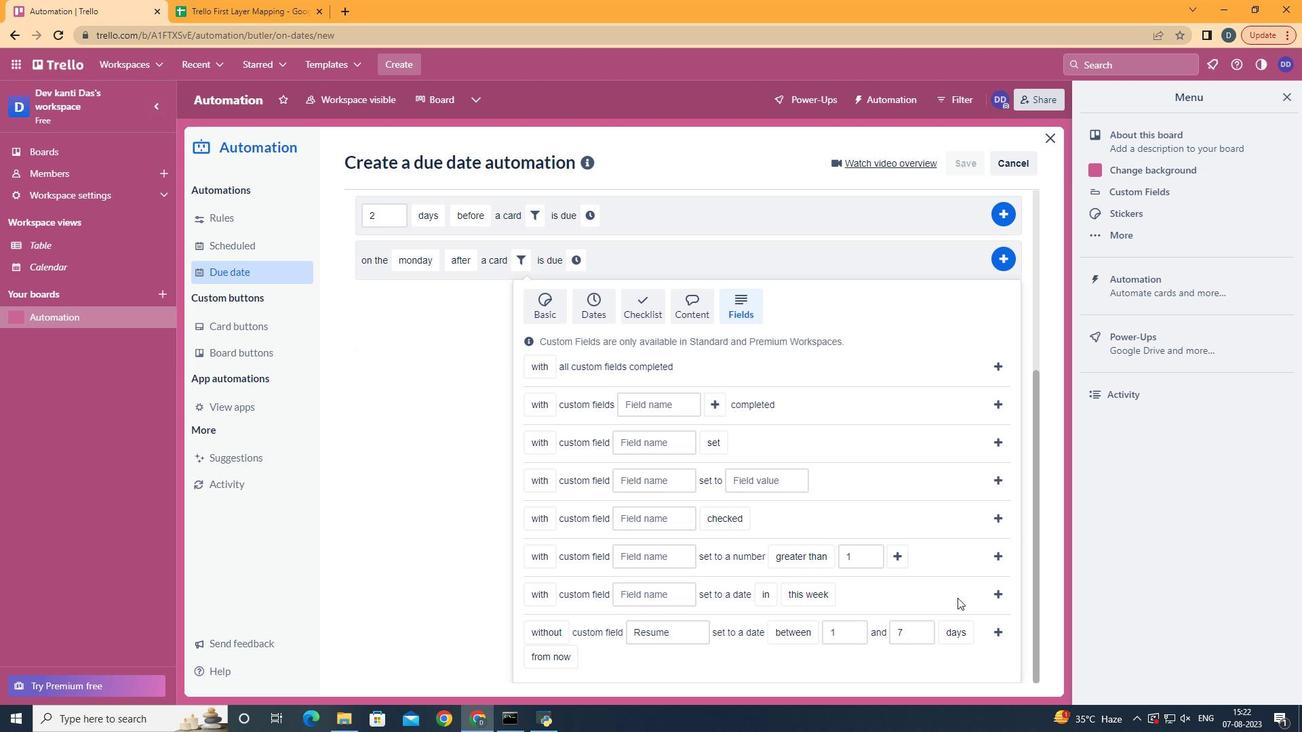 
Action: Mouse moved to (887, 617)
Screenshot: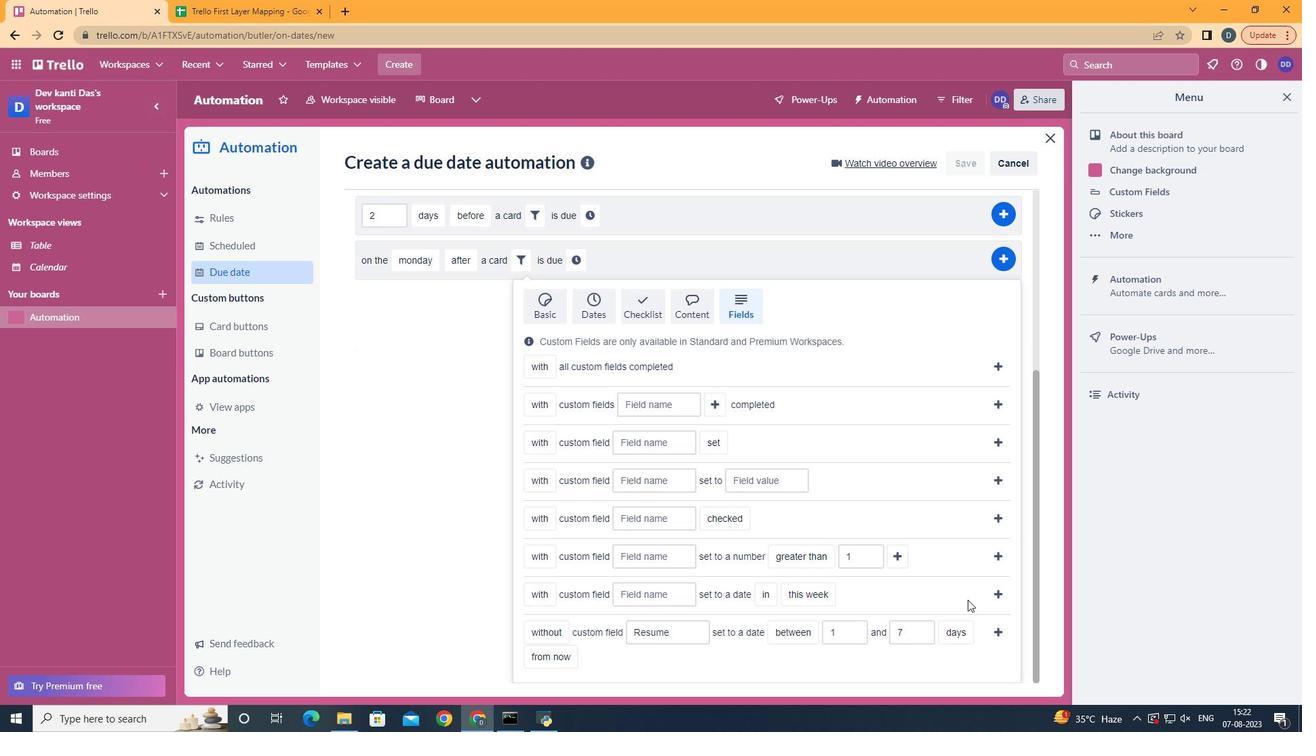 
Action: Mouse scrolled (887, 616) with delta (0, 0)
Screenshot: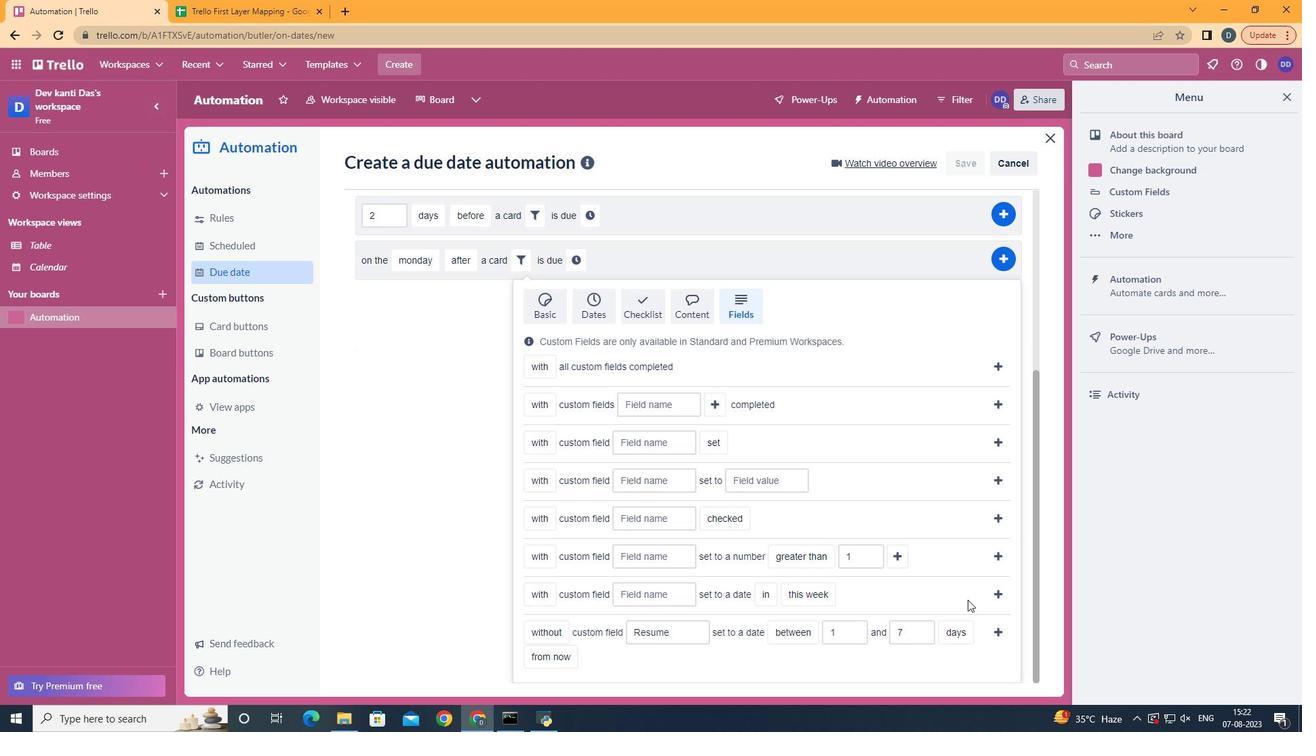 
Action: Mouse moved to (965, 617)
Screenshot: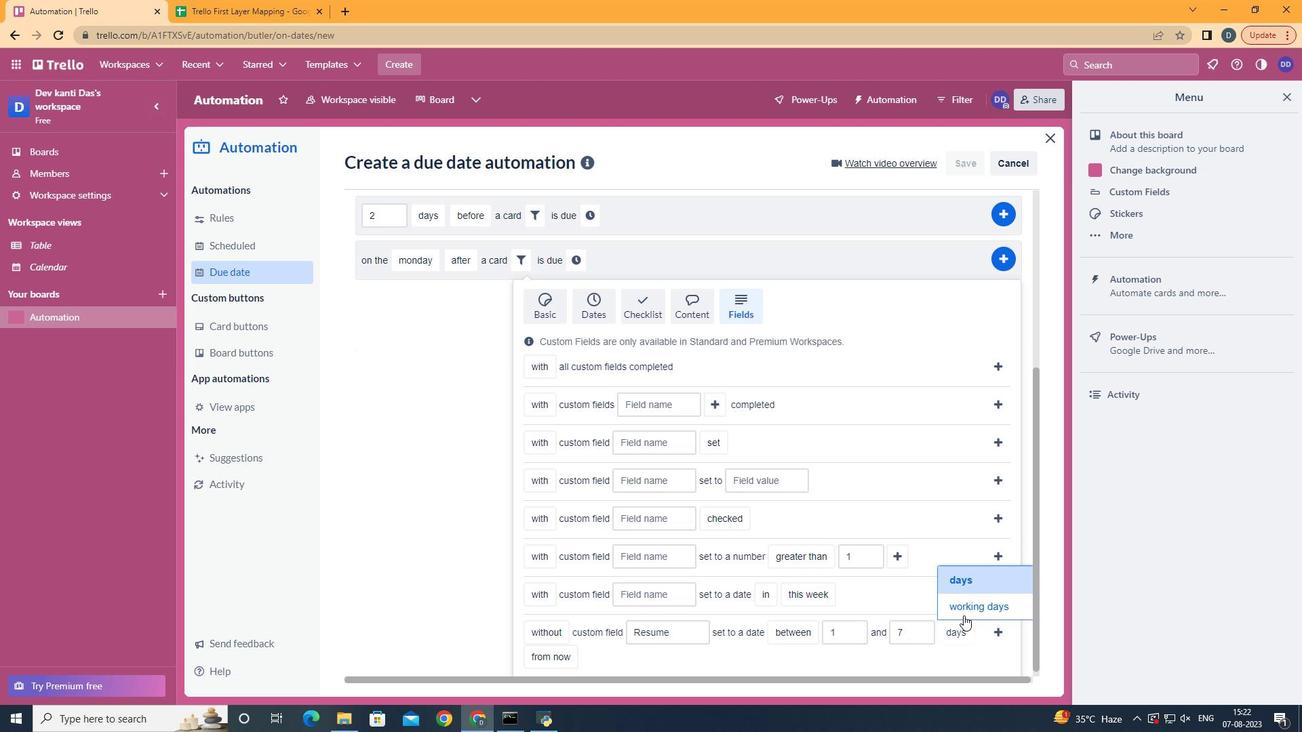 
Action: Mouse pressed left at (965, 617)
Screenshot: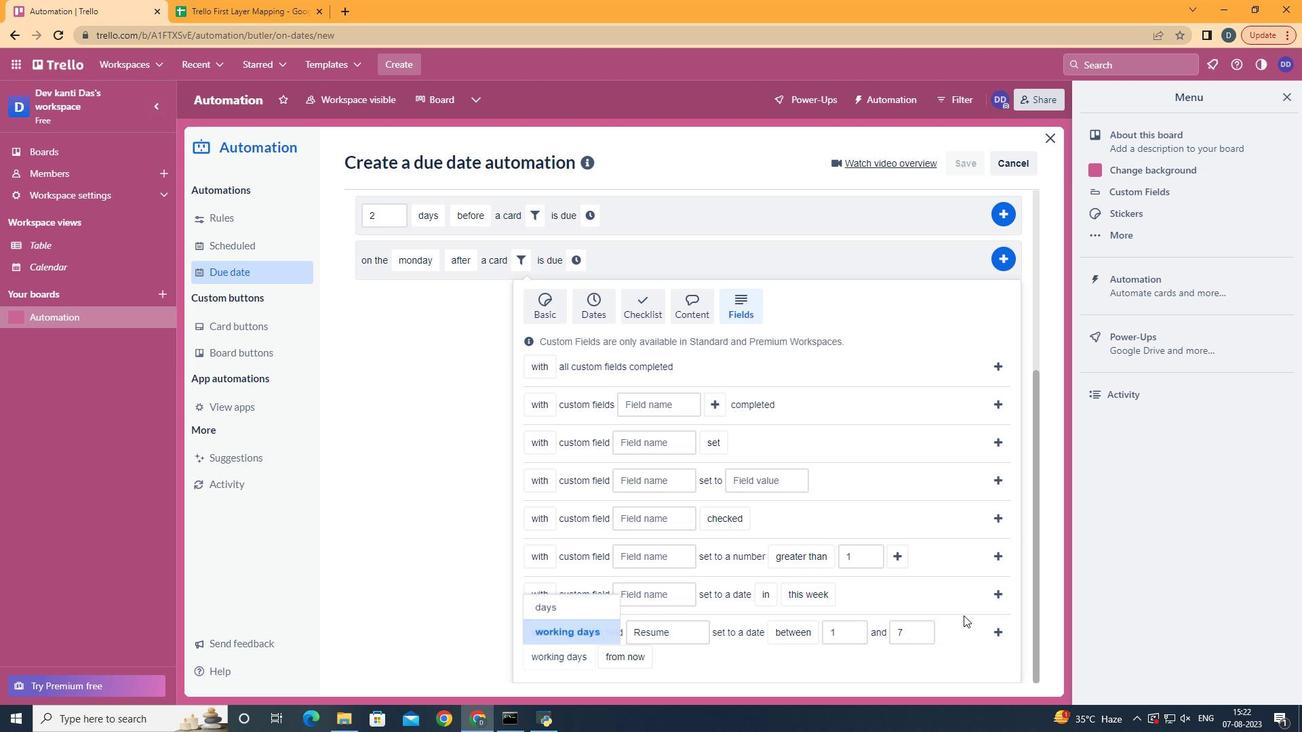 
Action: Mouse moved to (637, 599)
Screenshot: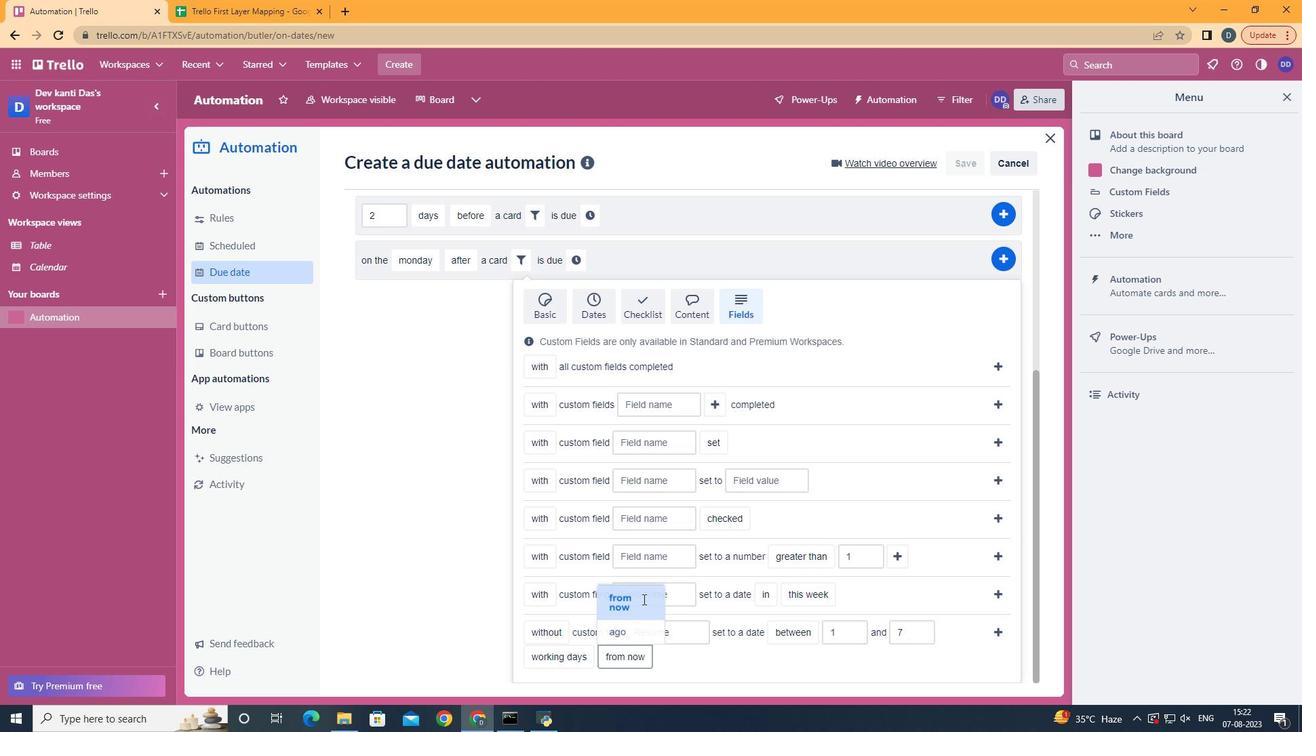 
Action: Mouse pressed left at (637, 599)
Screenshot: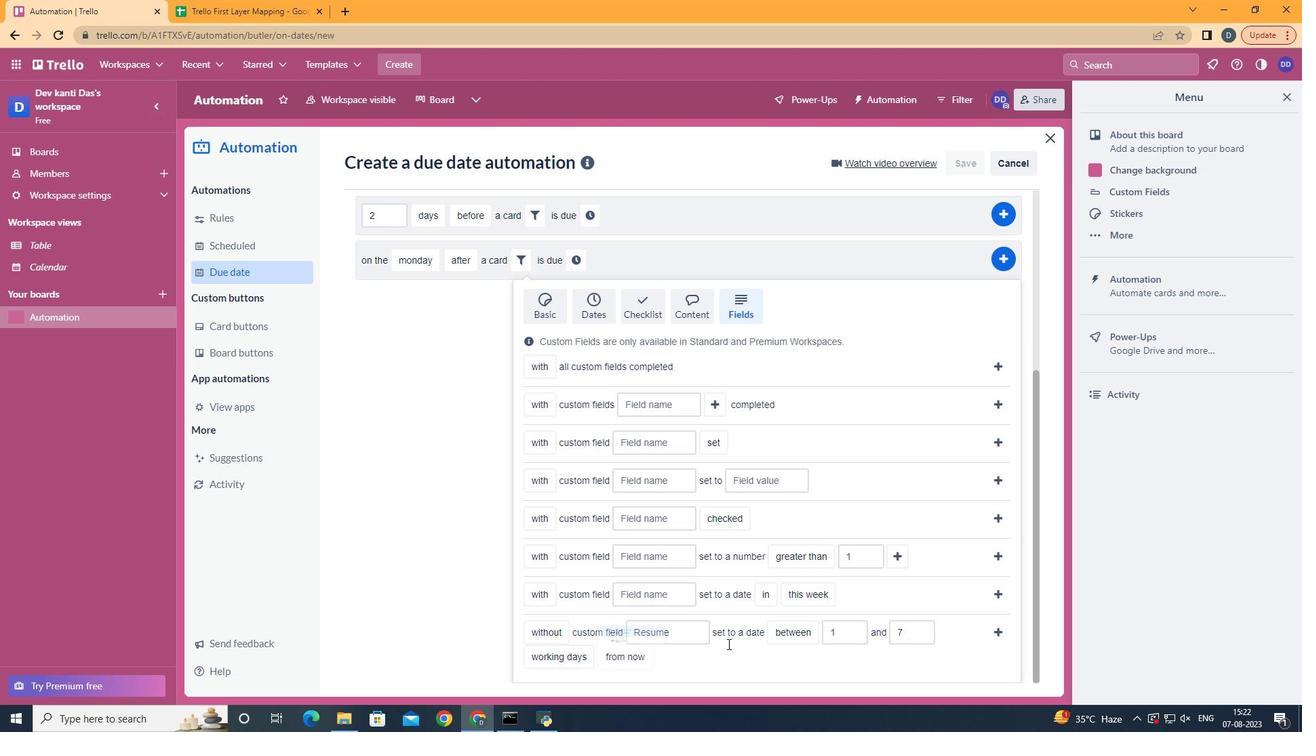 
Action: Mouse moved to (994, 630)
Screenshot: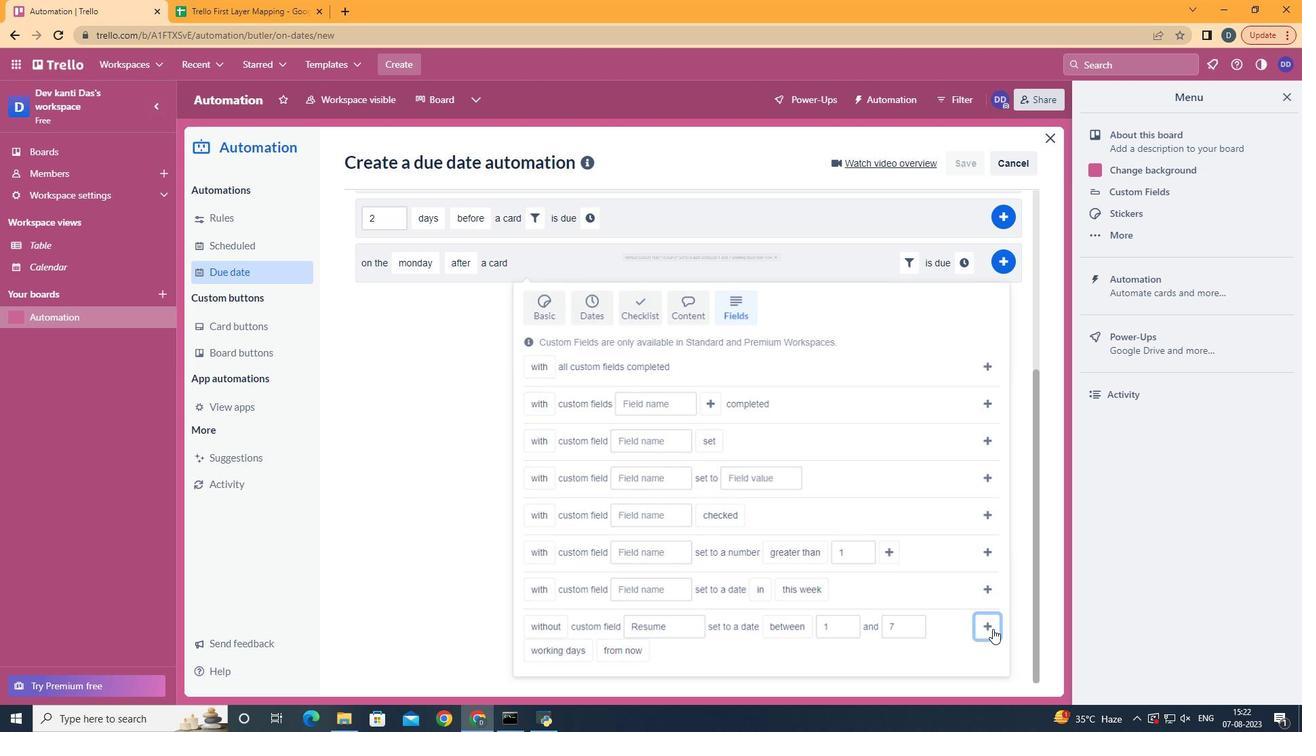 
Action: Mouse pressed left at (994, 630)
Screenshot: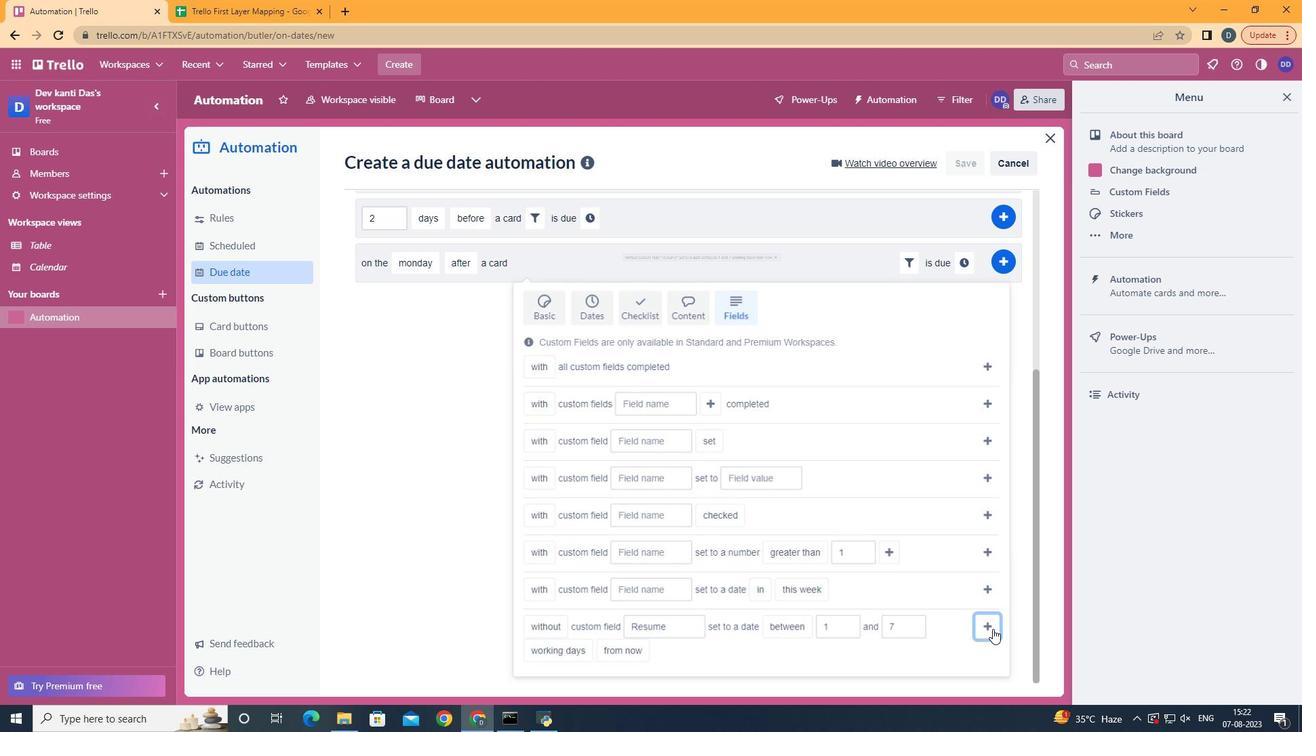 
Action: Mouse moved to (970, 537)
Screenshot: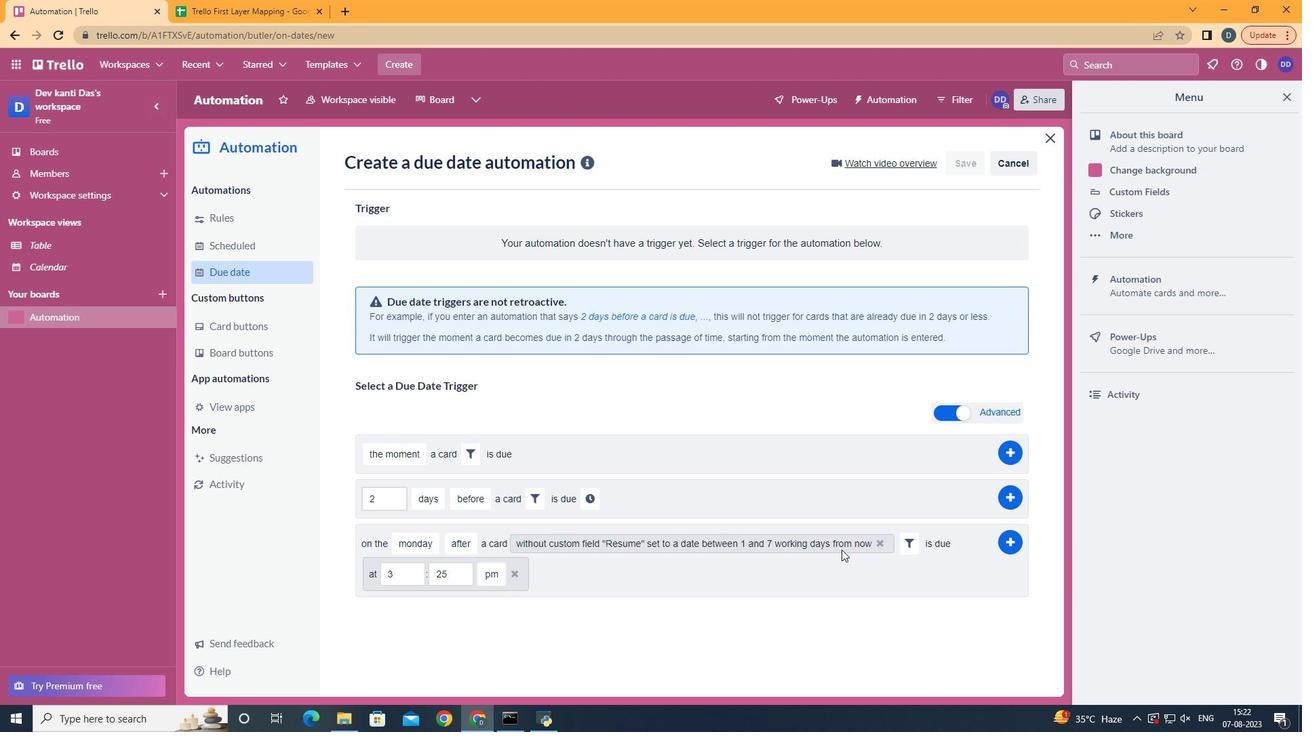 
Action: Mouse pressed left at (970, 537)
Screenshot: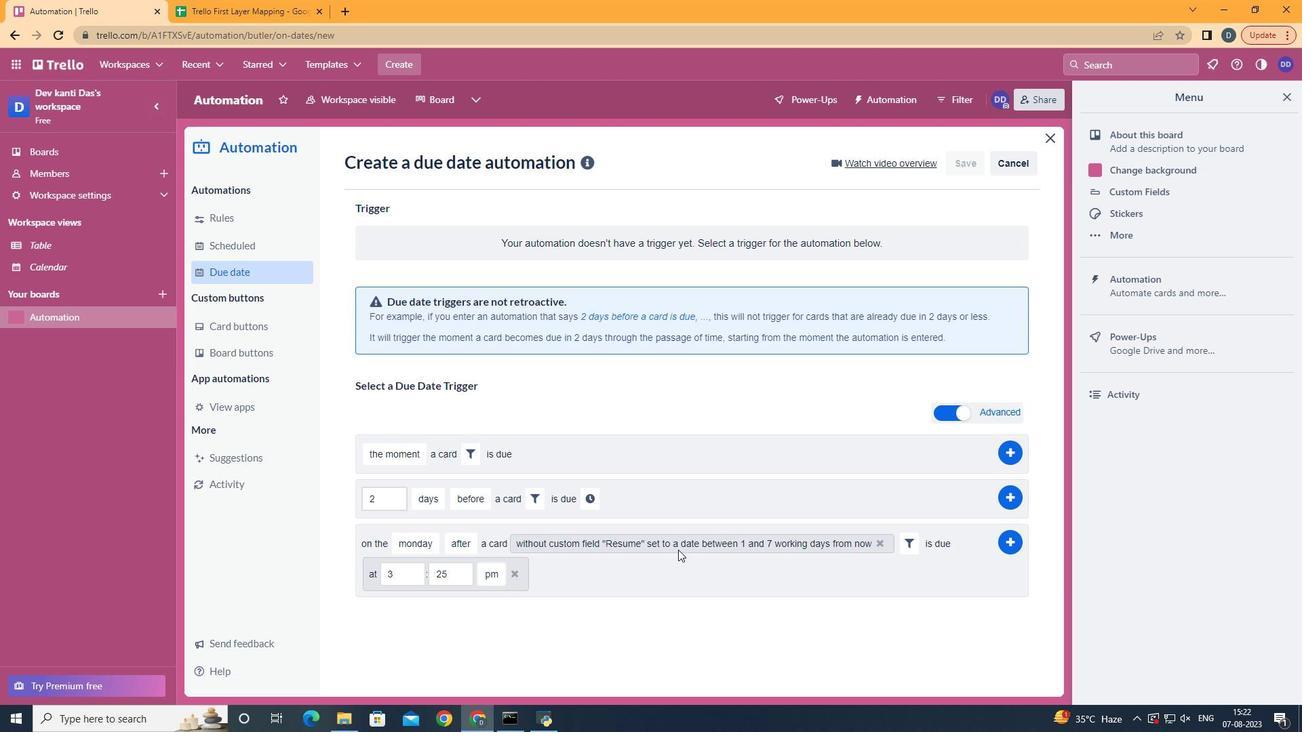 
Action: Mouse moved to (411, 576)
Screenshot: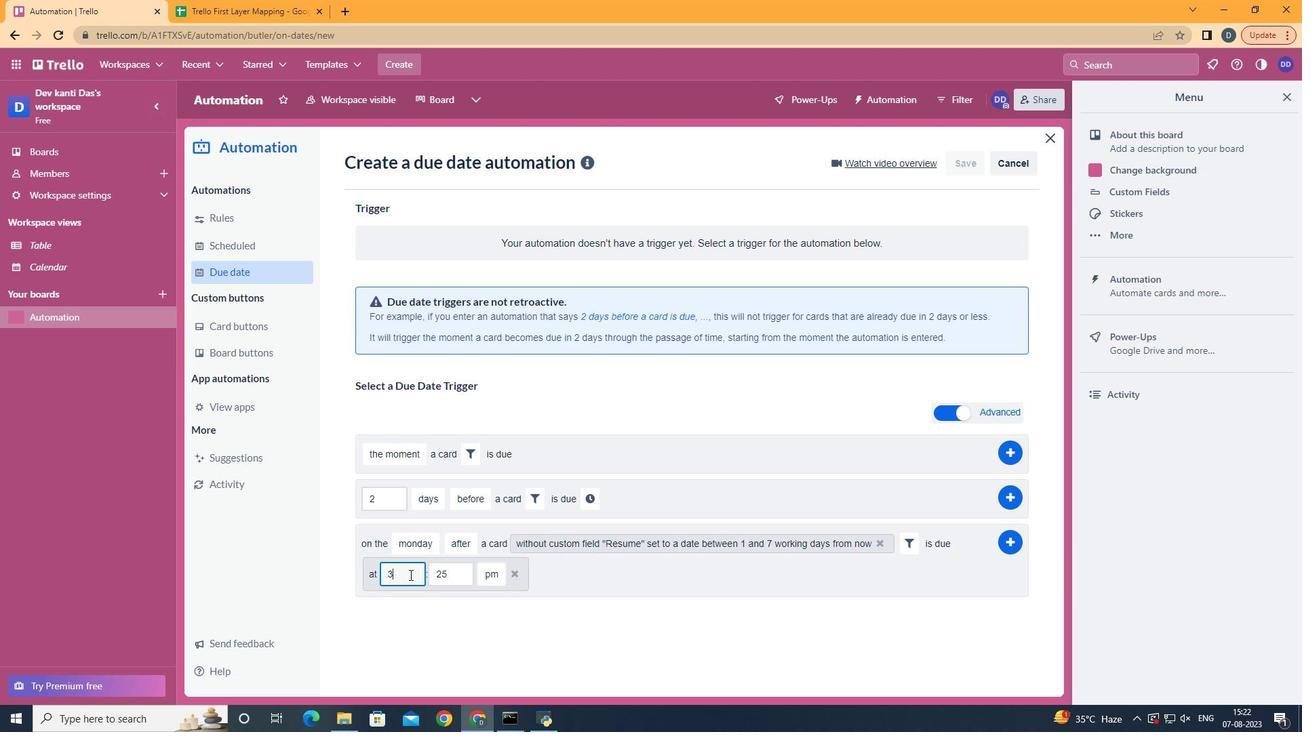 
Action: Mouse pressed left at (411, 576)
Screenshot: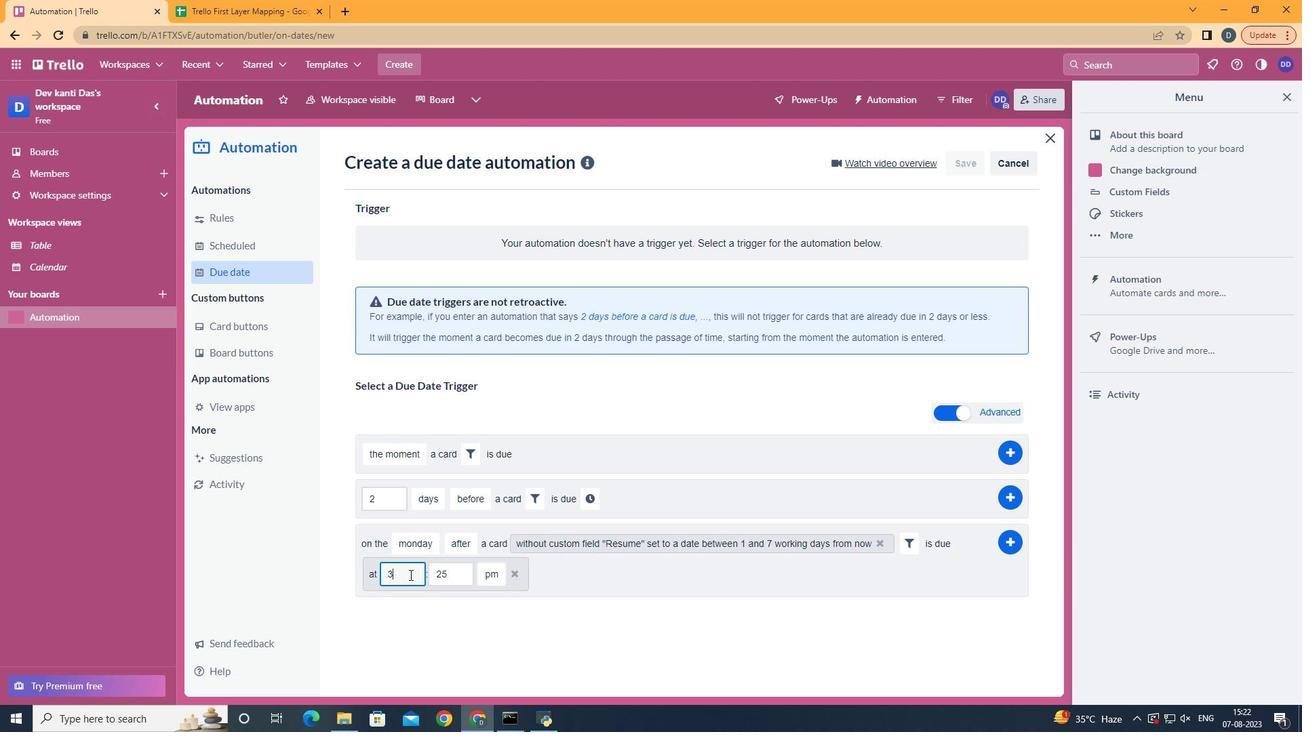 
Action: Mouse moved to (410, 576)
Screenshot: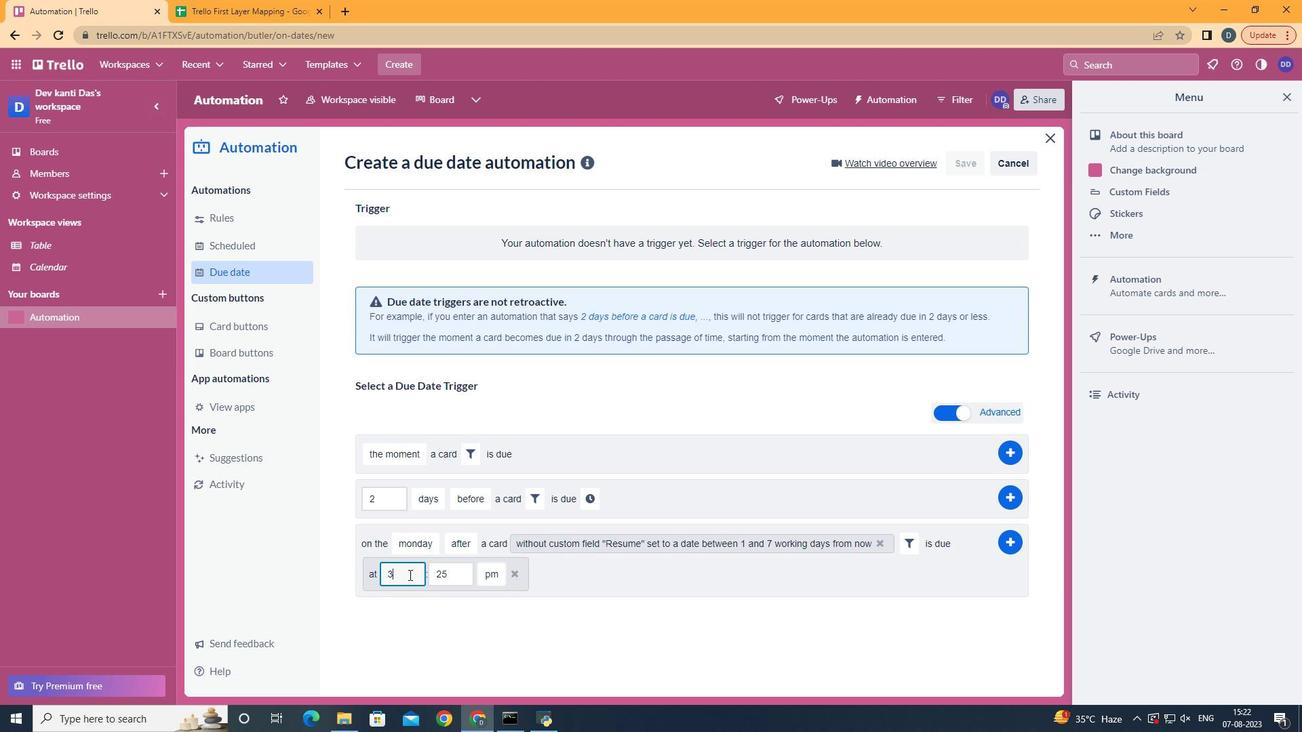 
Action: Key pressed <Key.backspace>11
Screenshot: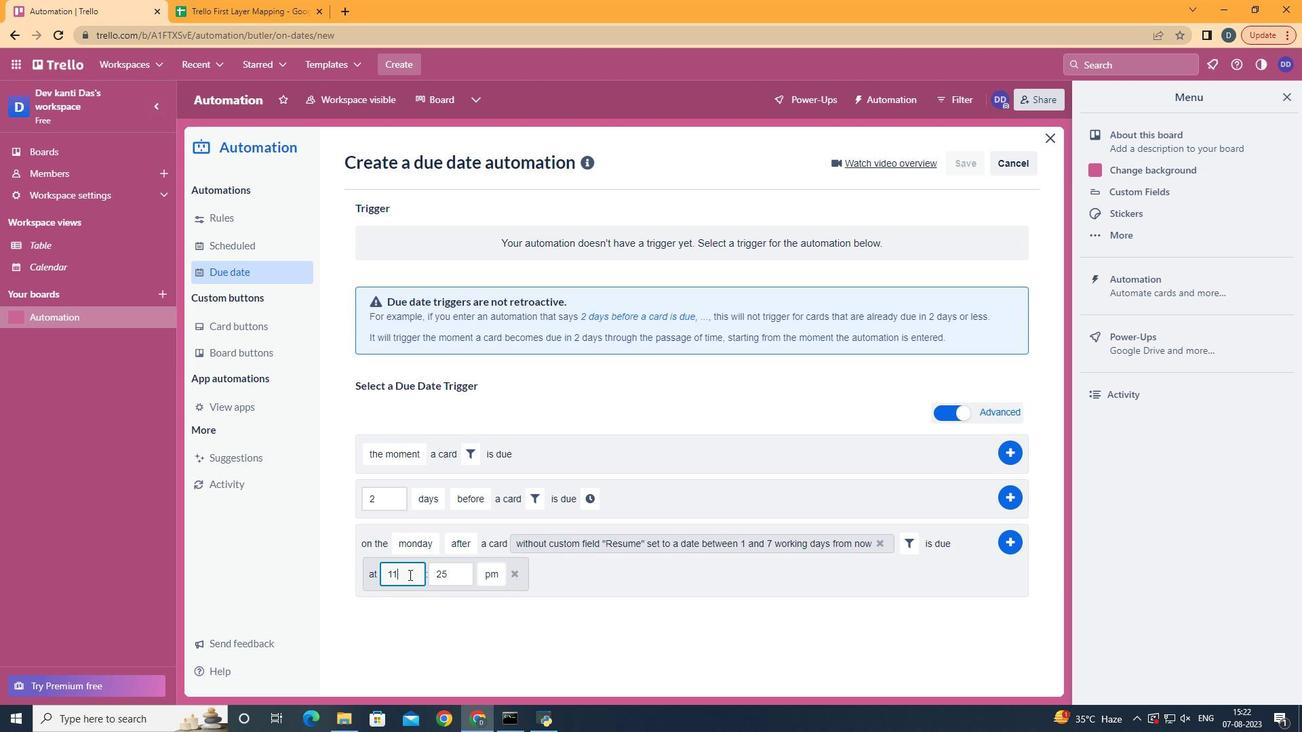 
Action: Mouse moved to (463, 570)
Screenshot: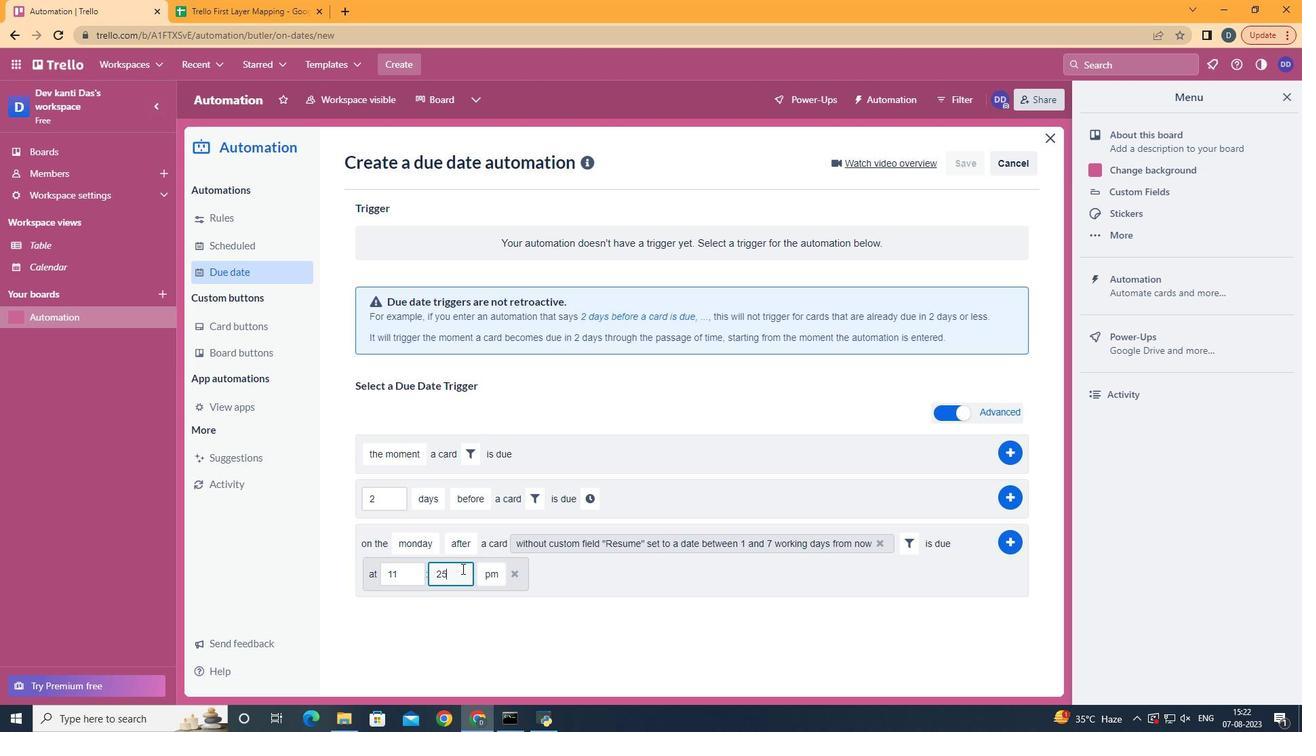 
Action: Mouse pressed left at (463, 570)
Screenshot: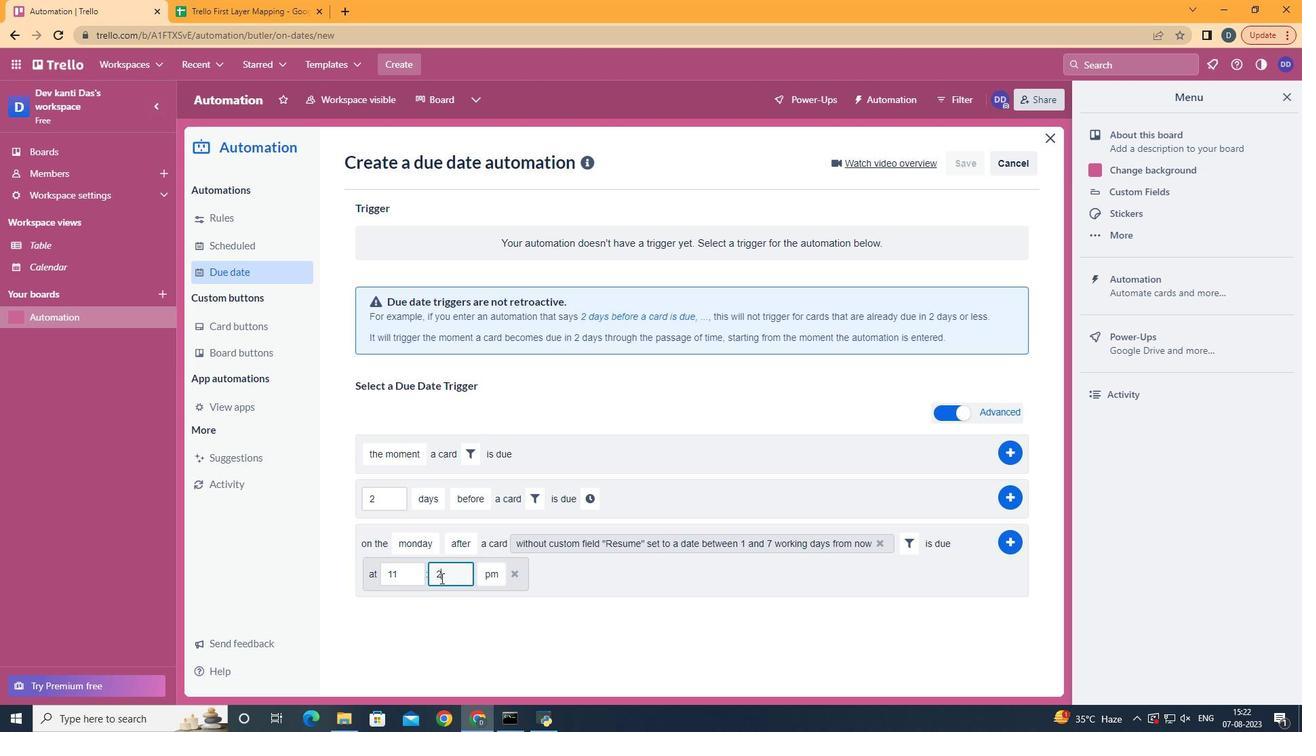 
Action: Key pressed <Key.backspace>
Screenshot: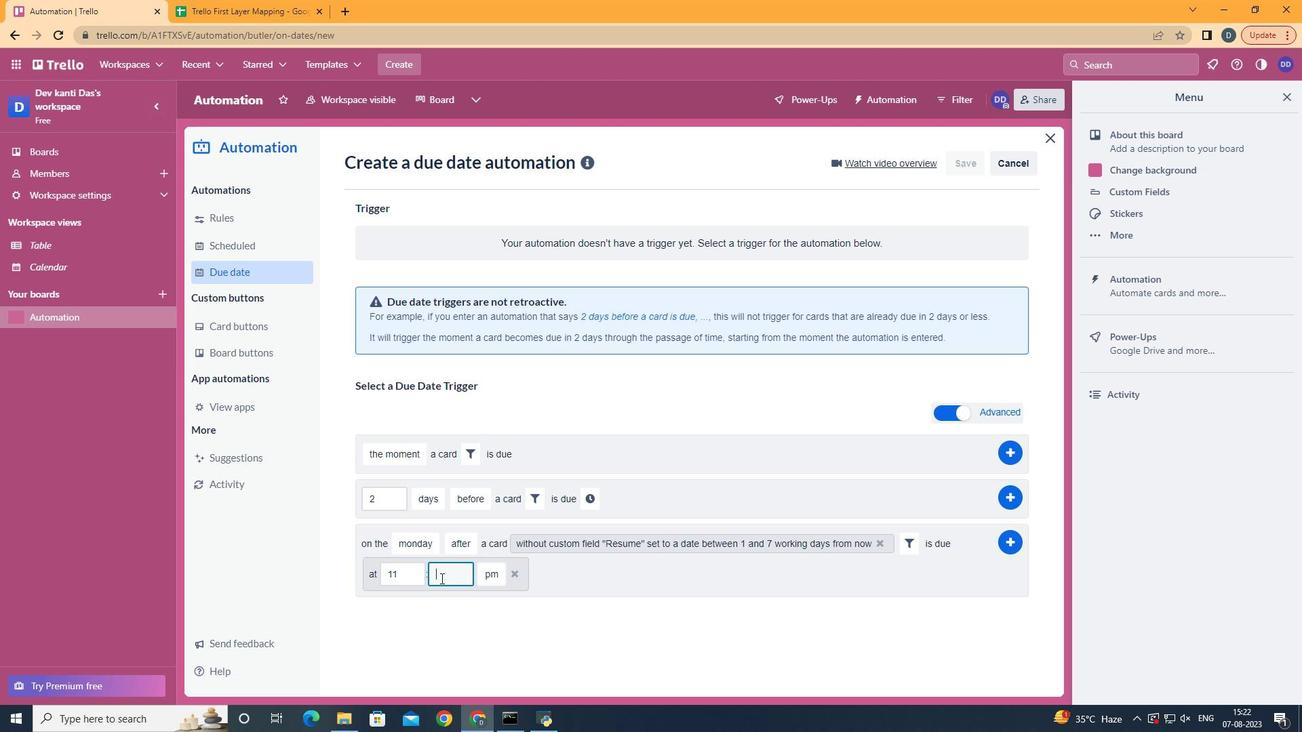 
Action: Mouse moved to (442, 579)
Screenshot: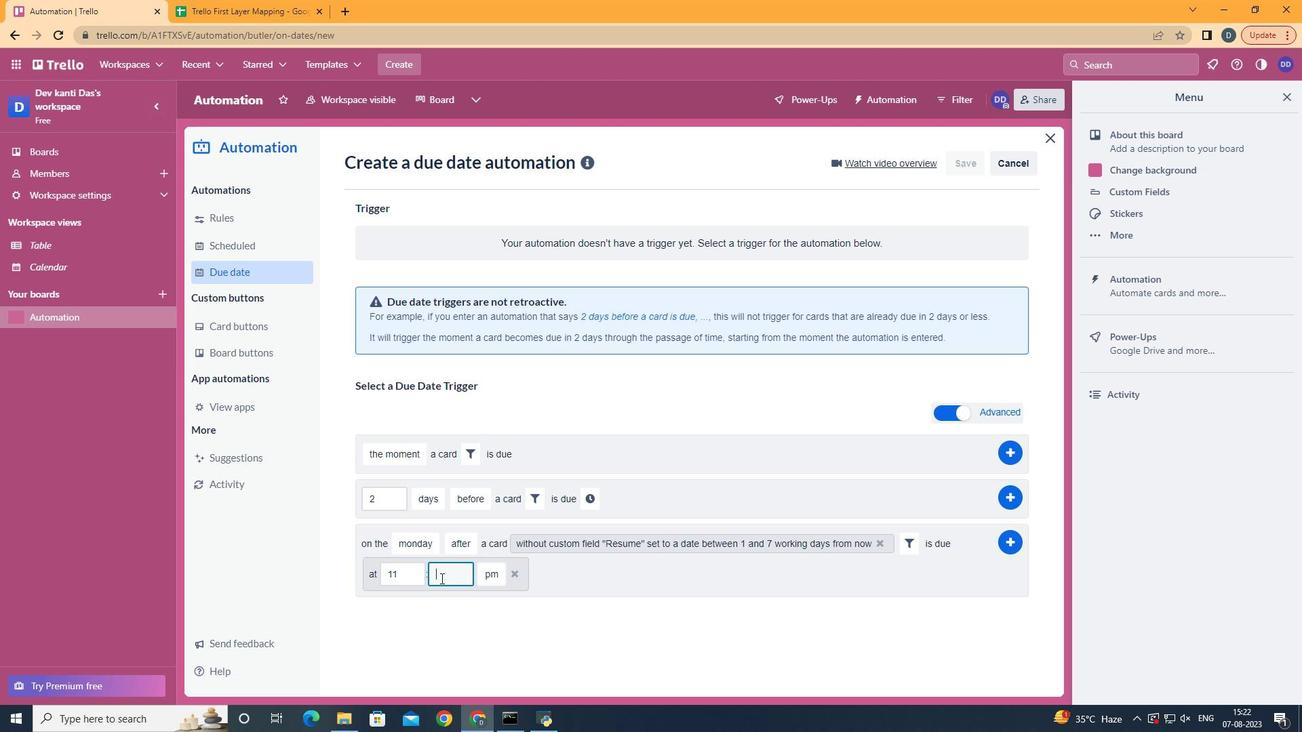 
Action: Key pressed <Key.backspace>00
Screenshot: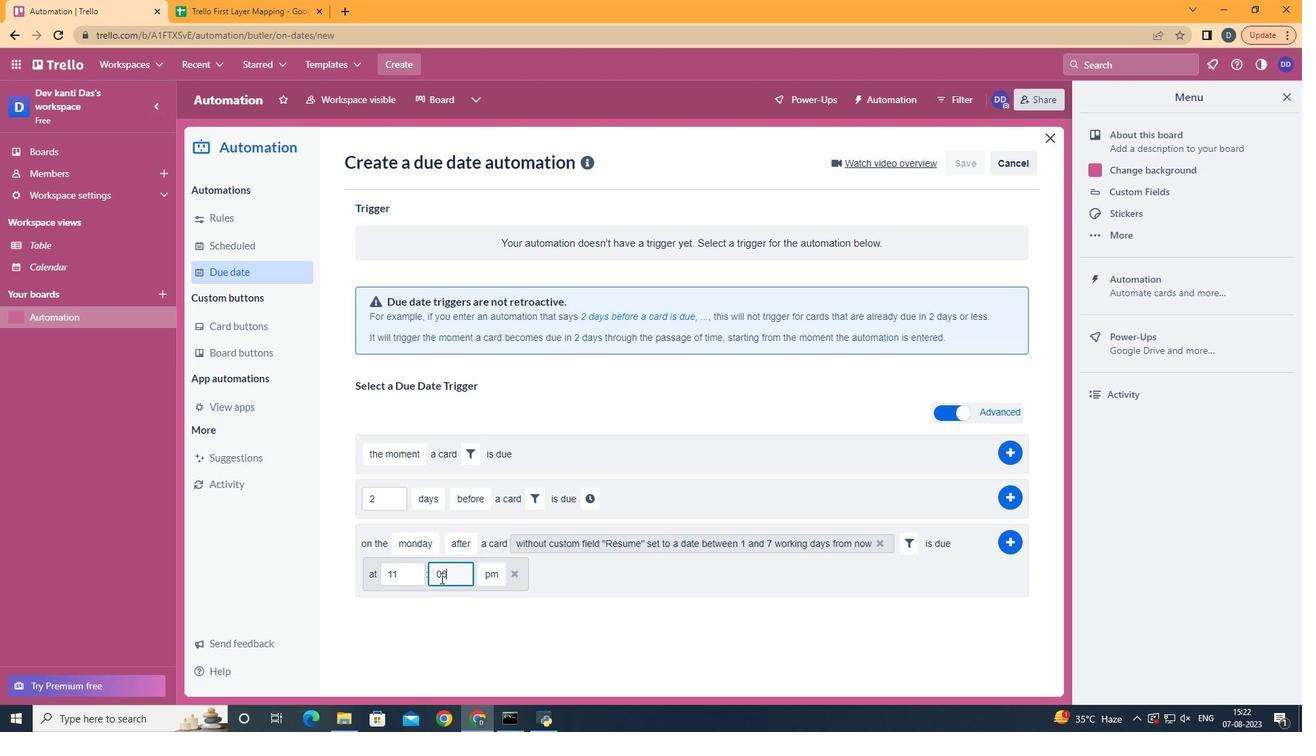 
Action: Mouse moved to (494, 596)
Screenshot: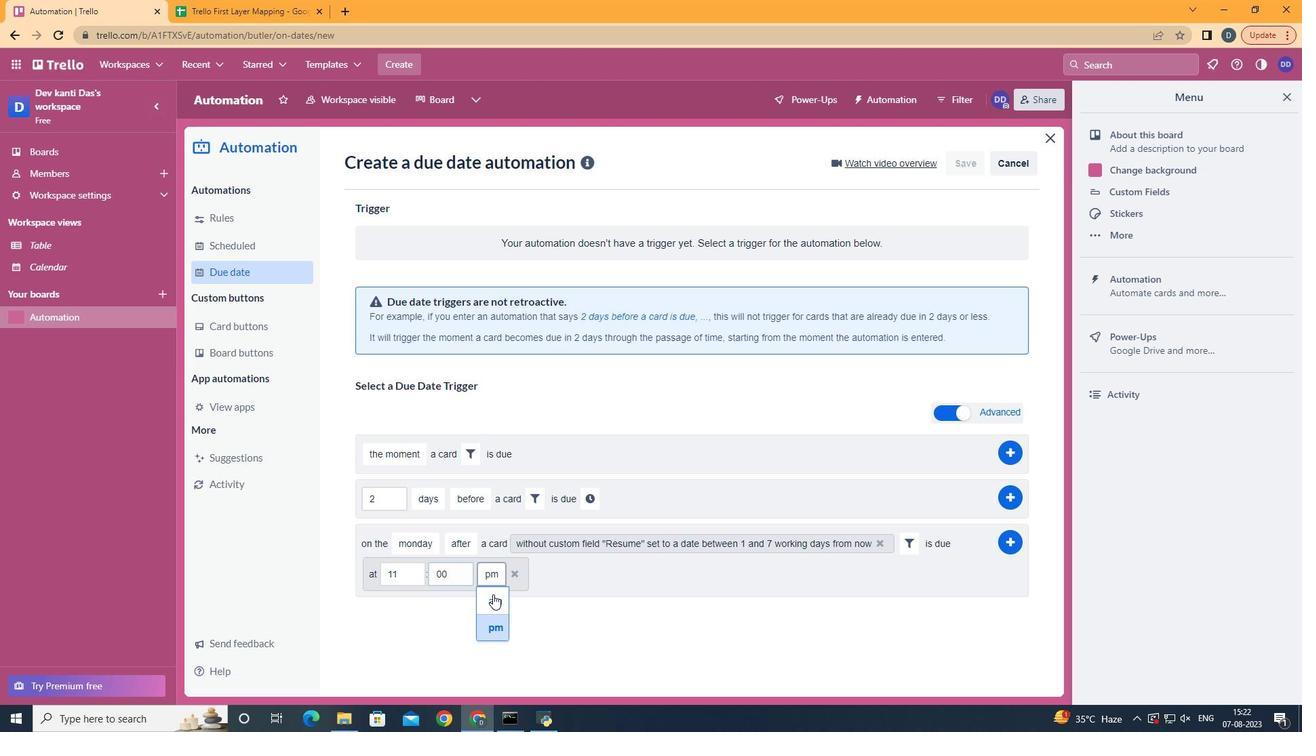 
Action: Mouse pressed left at (494, 596)
Screenshot: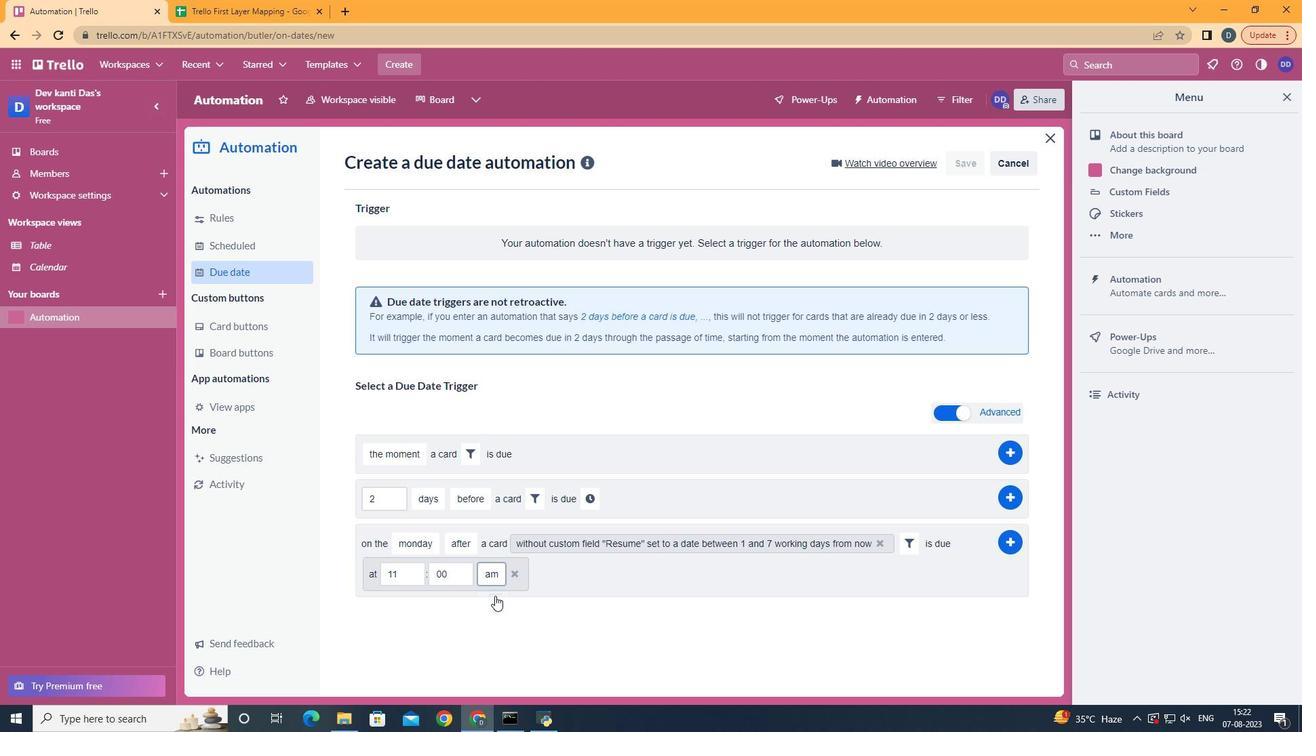 
Action: Mouse moved to (1010, 544)
Screenshot: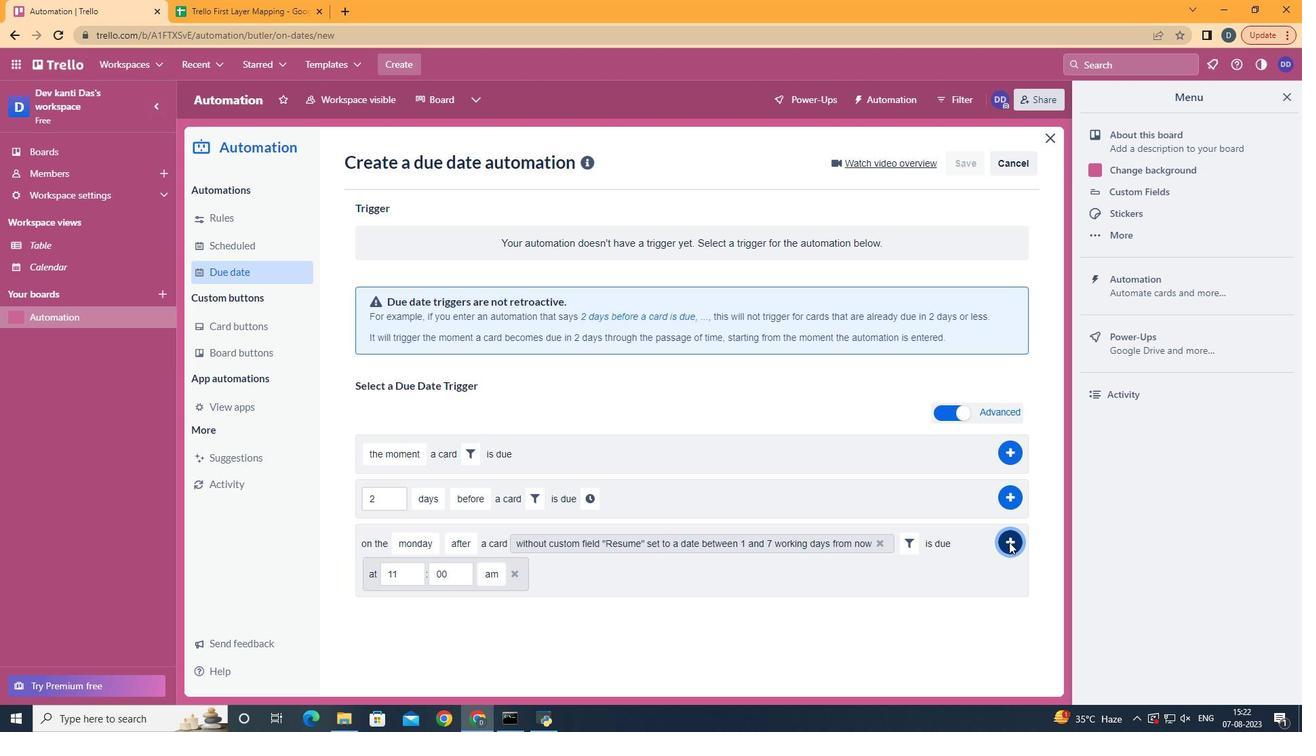 
Action: Mouse pressed left at (1010, 544)
Screenshot: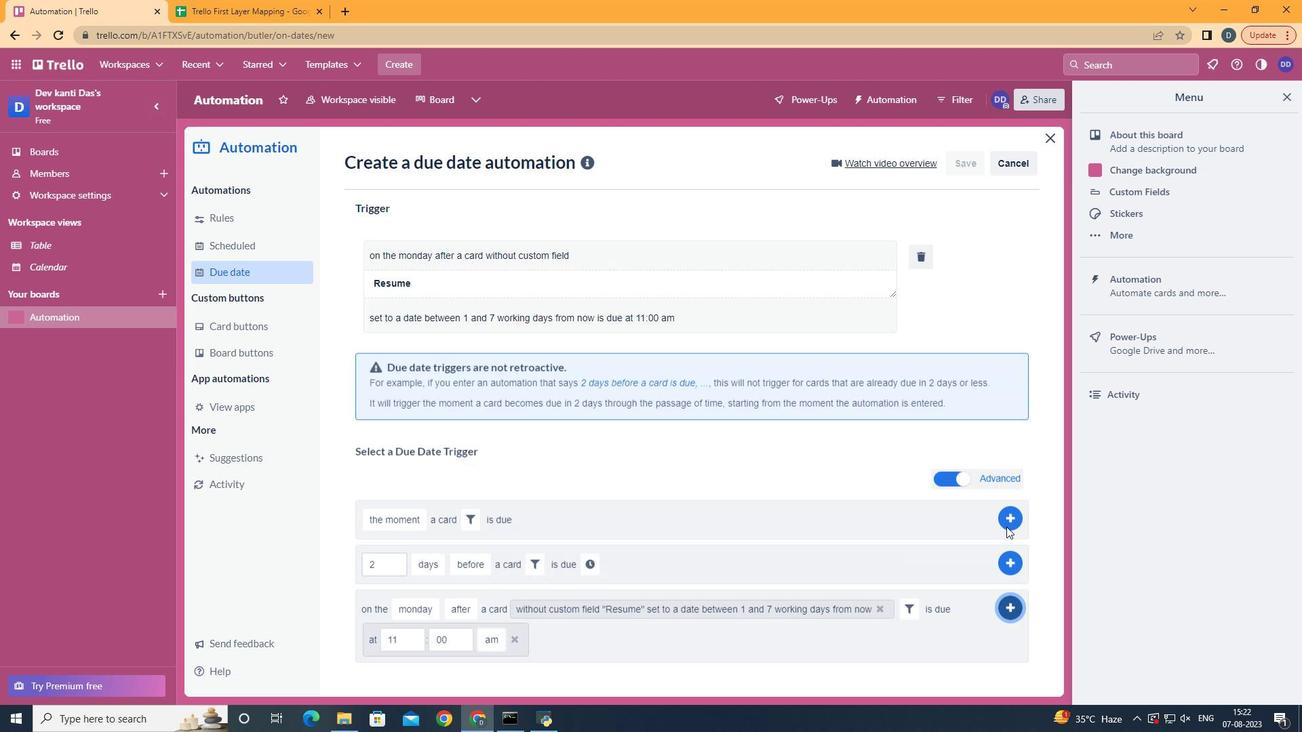 
Action: Mouse moved to (757, 276)
Screenshot: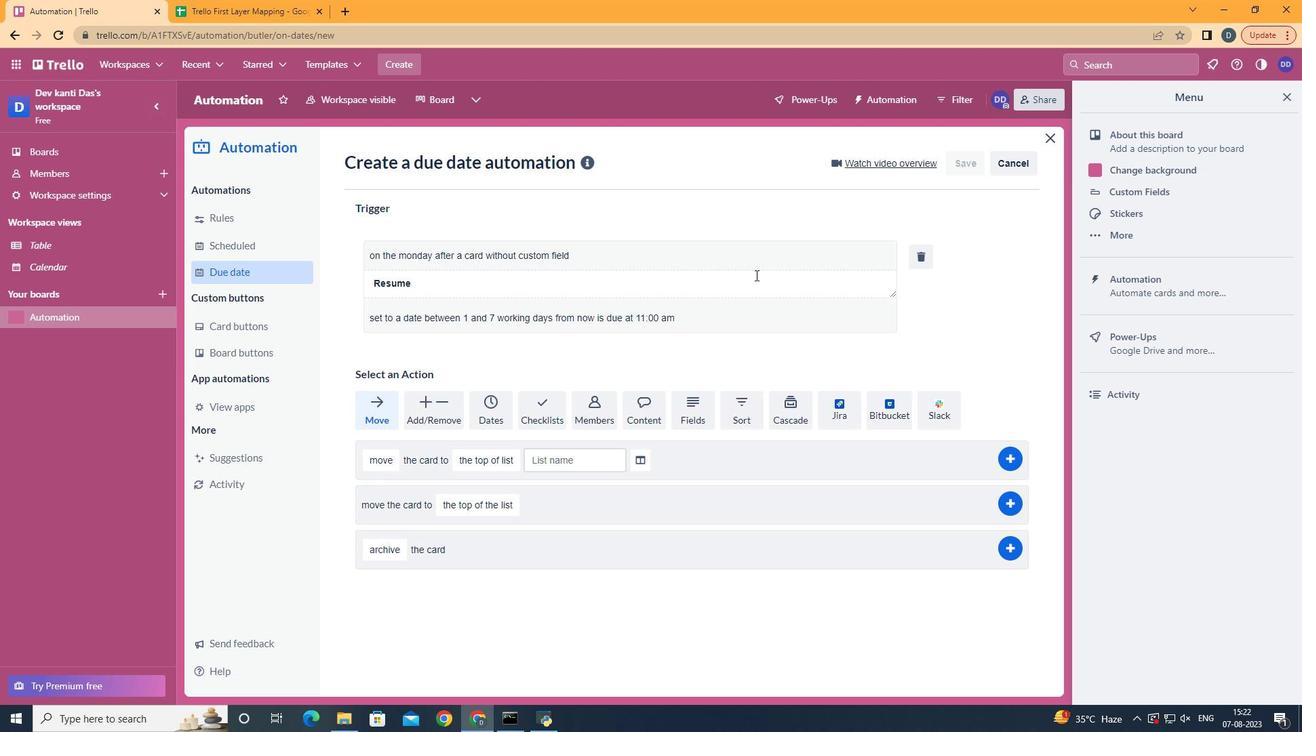 
